 Task: Find flights from New Delhi to Shimla for 4 passengers in economy class, departing June 26 and returning July 5.
Action: Mouse pressed left at (386, 258)
Screenshot: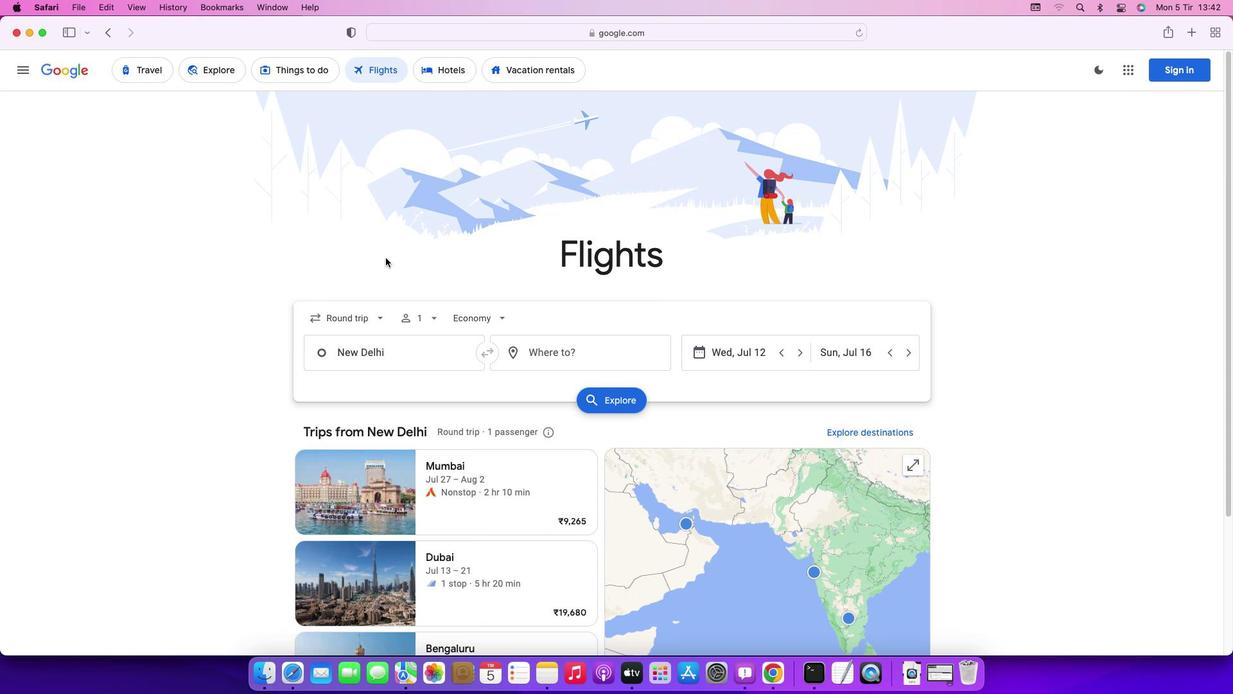 
Action: Mouse moved to (368, 314)
Screenshot: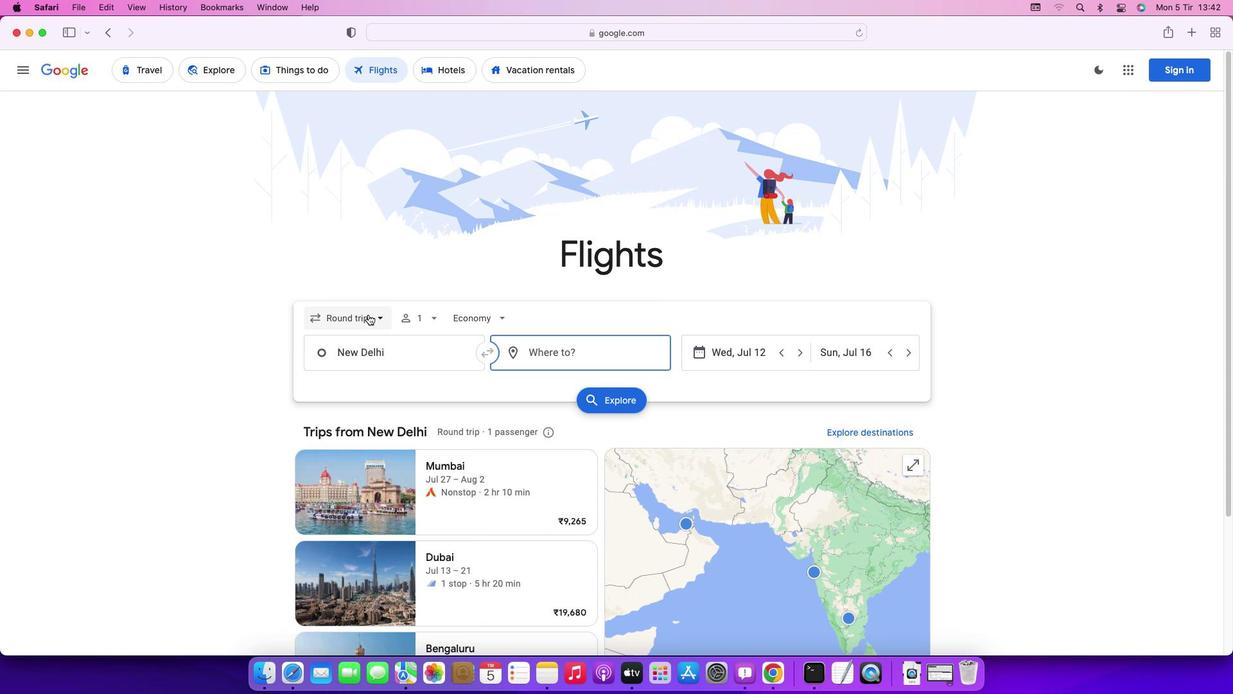
Action: Mouse pressed left at (368, 314)
Screenshot: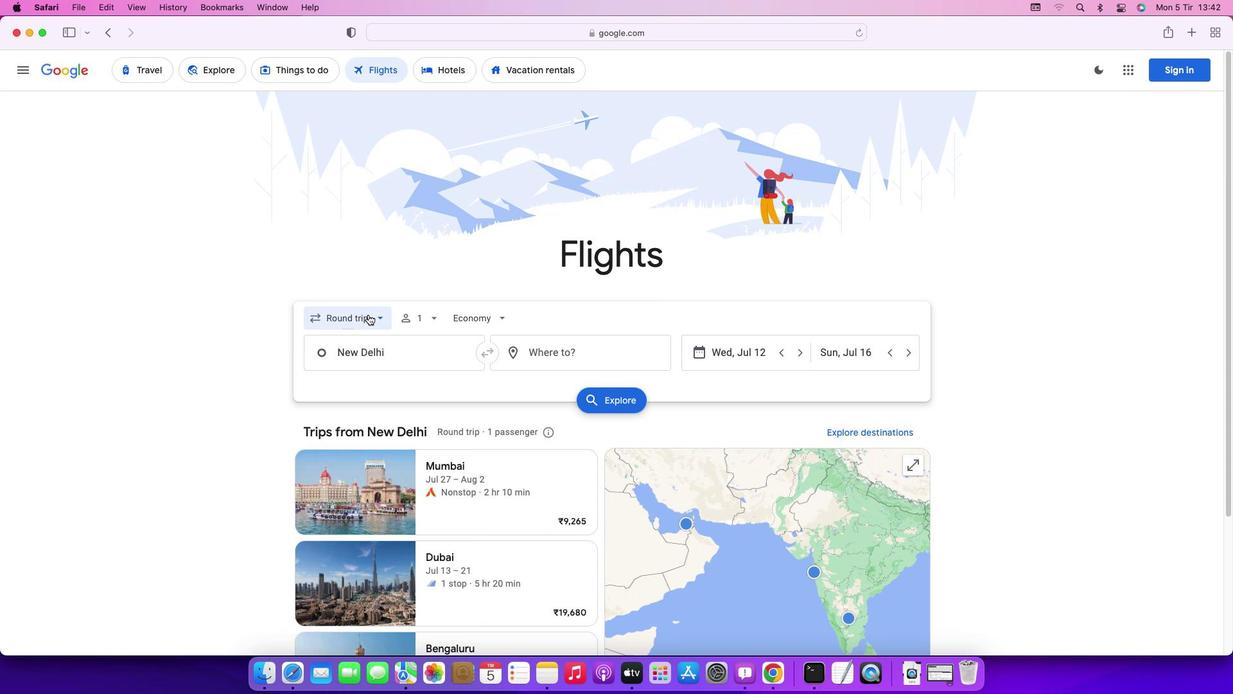 
Action: Mouse moved to (361, 356)
Screenshot: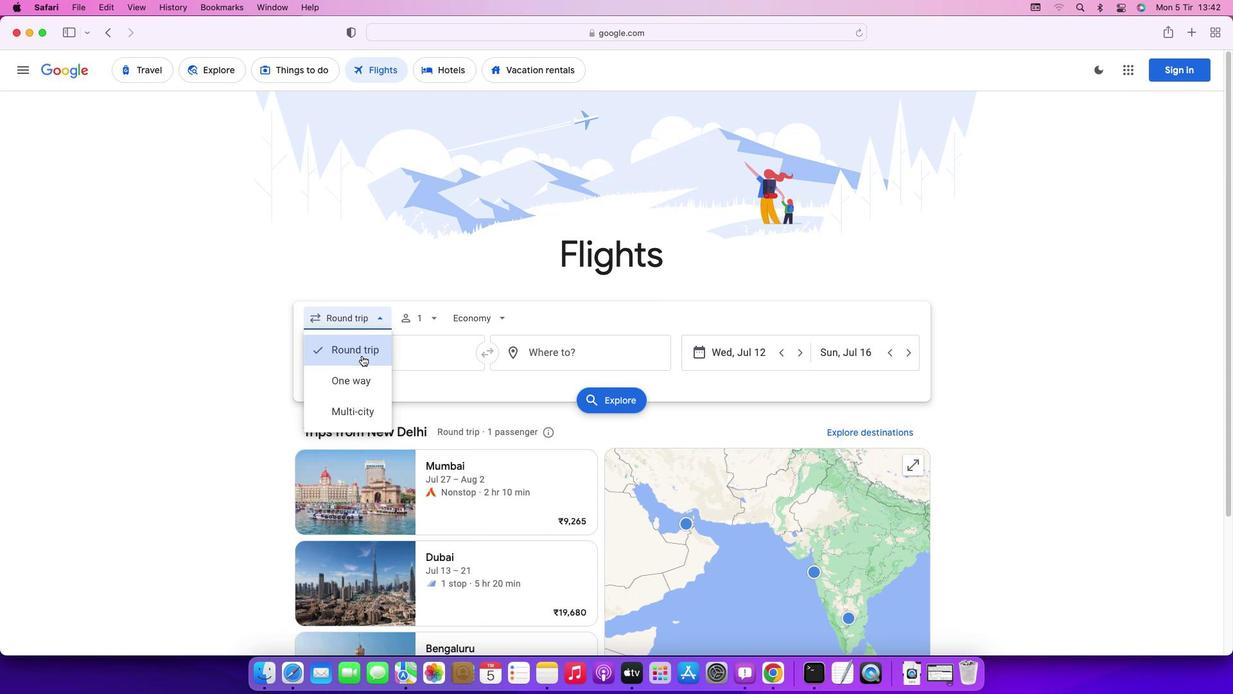 
Action: Mouse pressed left at (361, 356)
Screenshot: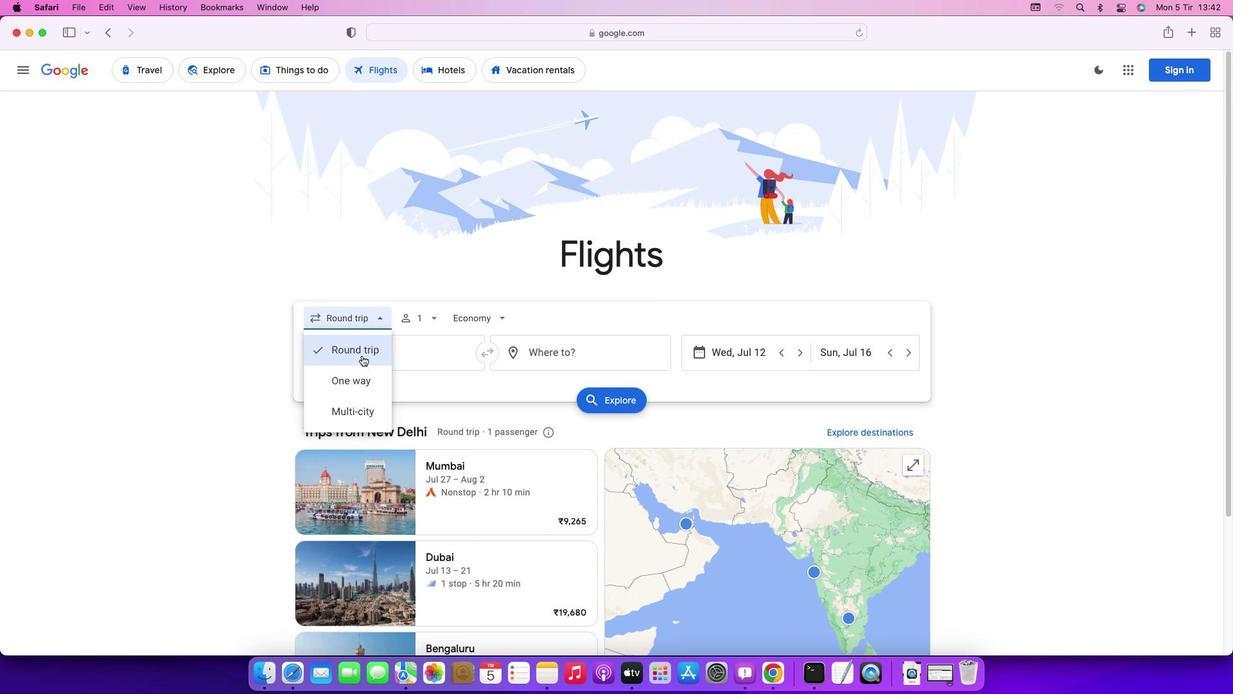 
Action: Mouse moved to (426, 323)
Screenshot: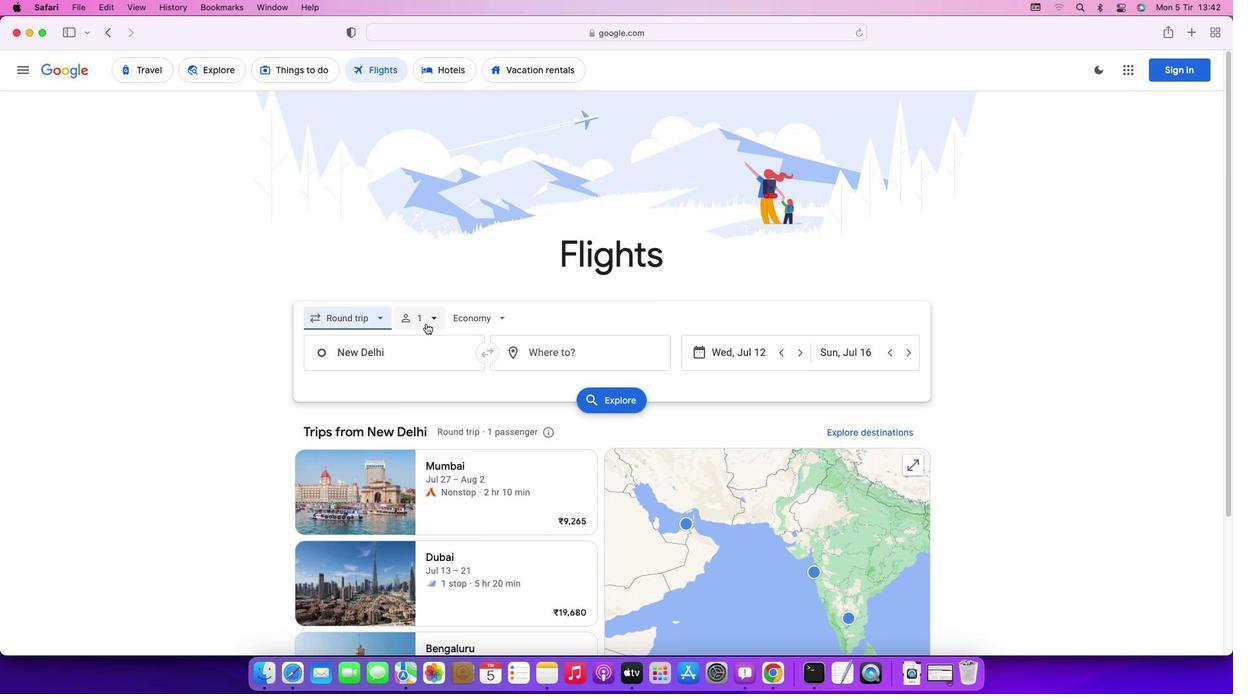 
Action: Mouse pressed left at (426, 323)
Screenshot: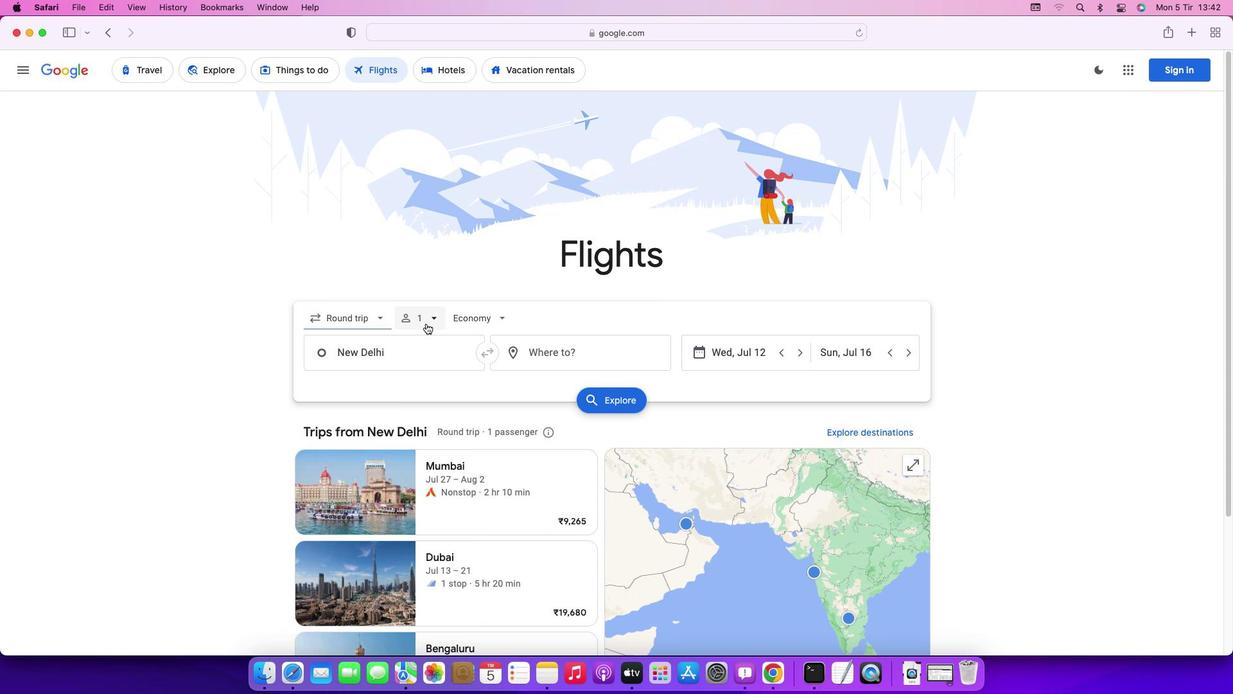 
Action: Mouse moved to (530, 352)
Screenshot: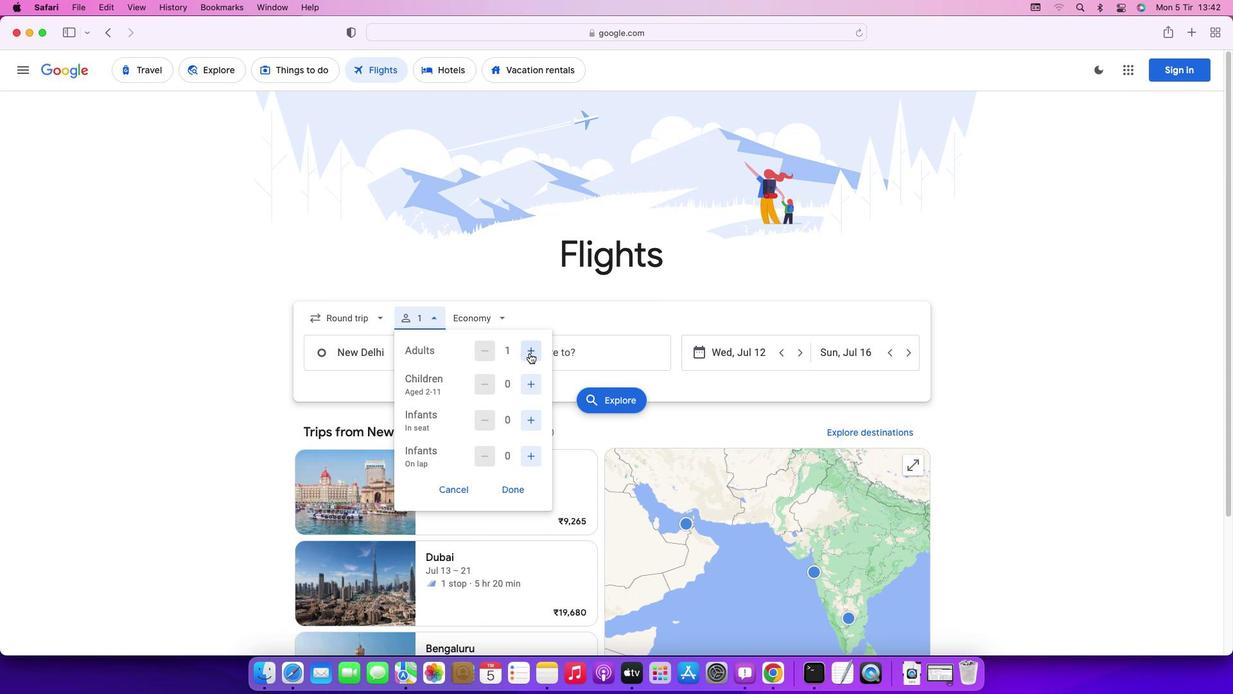 
Action: Mouse pressed left at (530, 352)
Screenshot: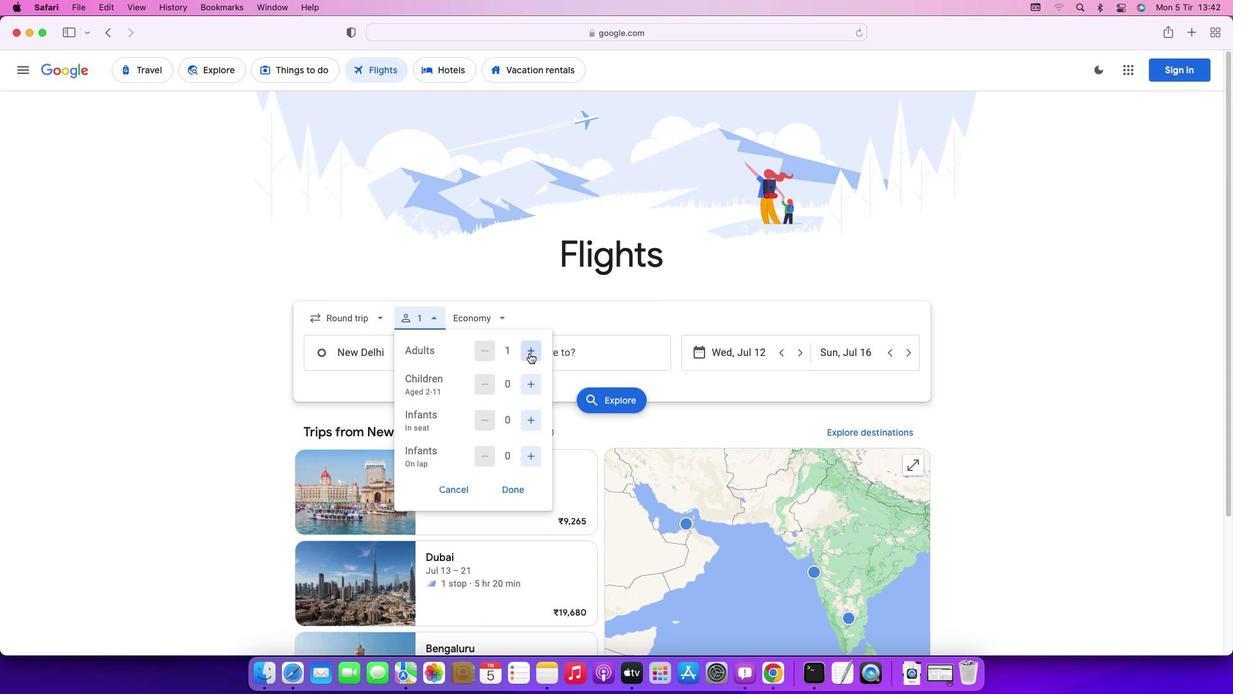 
Action: Mouse moved to (529, 381)
Screenshot: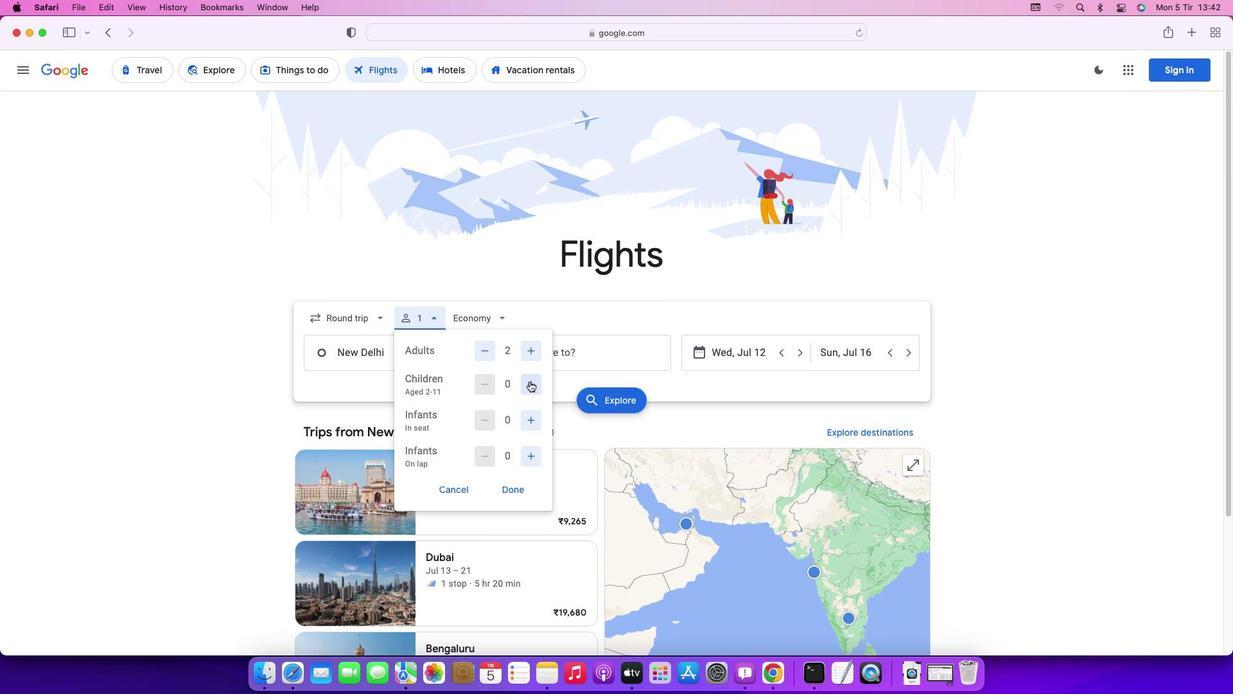 
Action: Mouse pressed left at (529, 381)
Screenshot: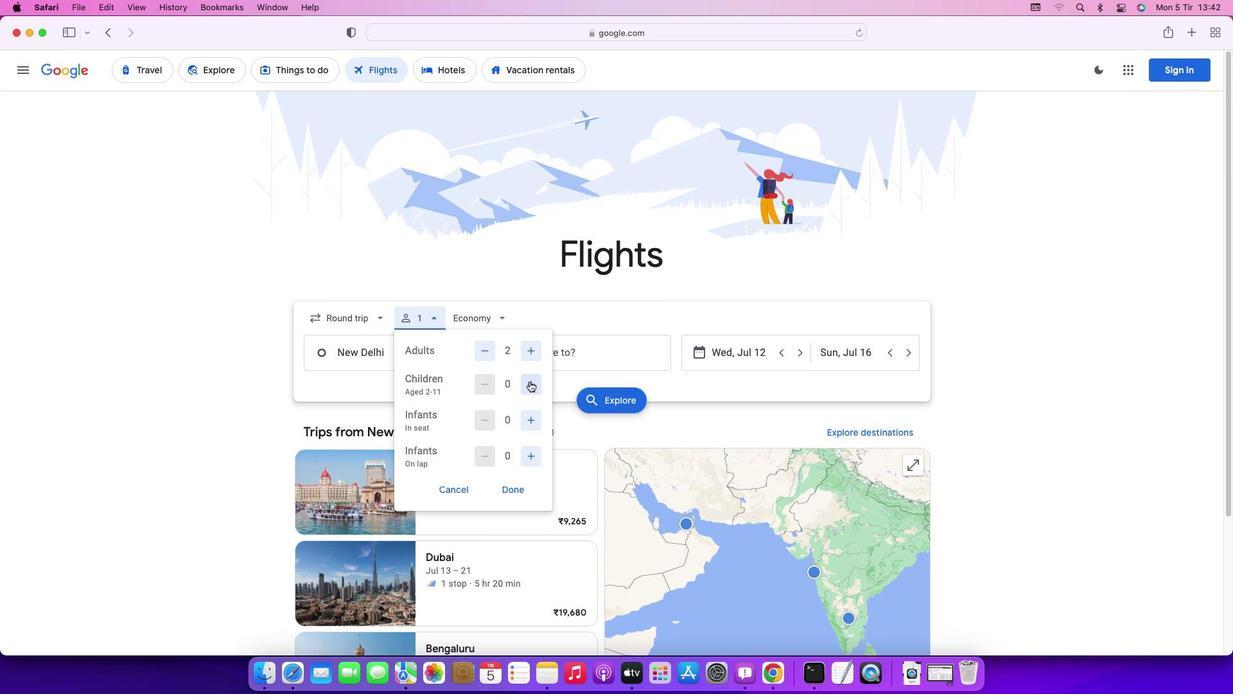 
Action: Mouse pressed left at (529, 381)
Screenshot: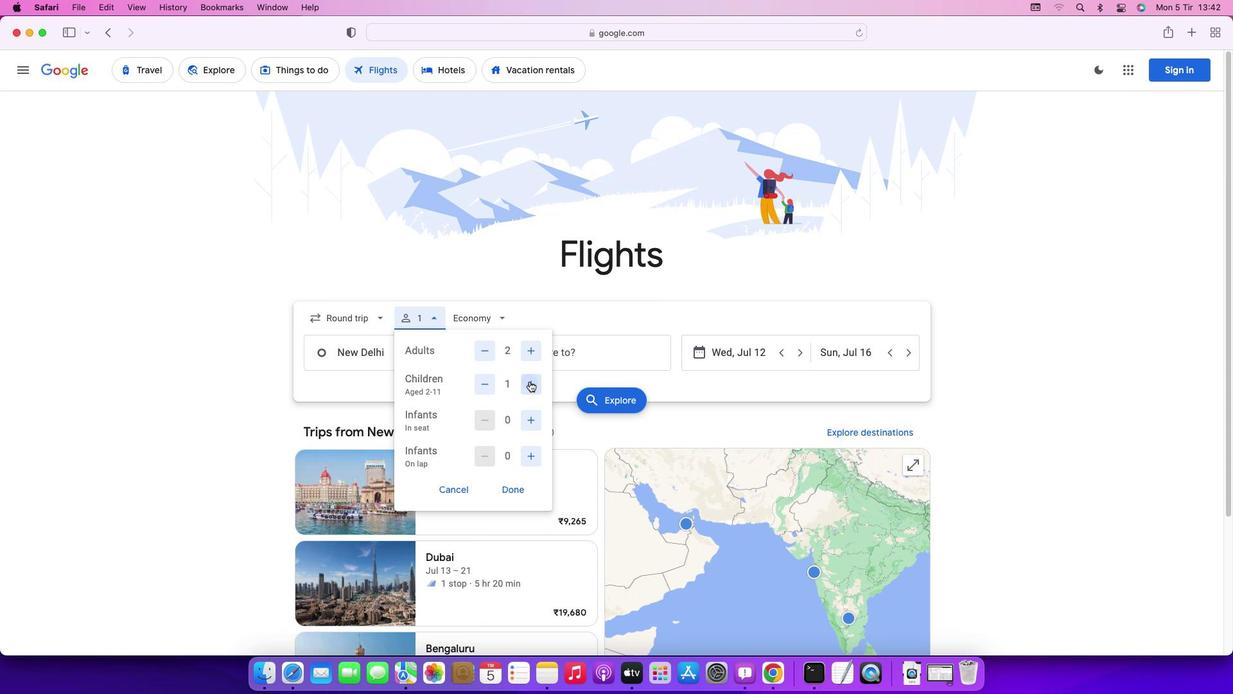 
Action: Mouse moved to (508, 482)
Screenshot: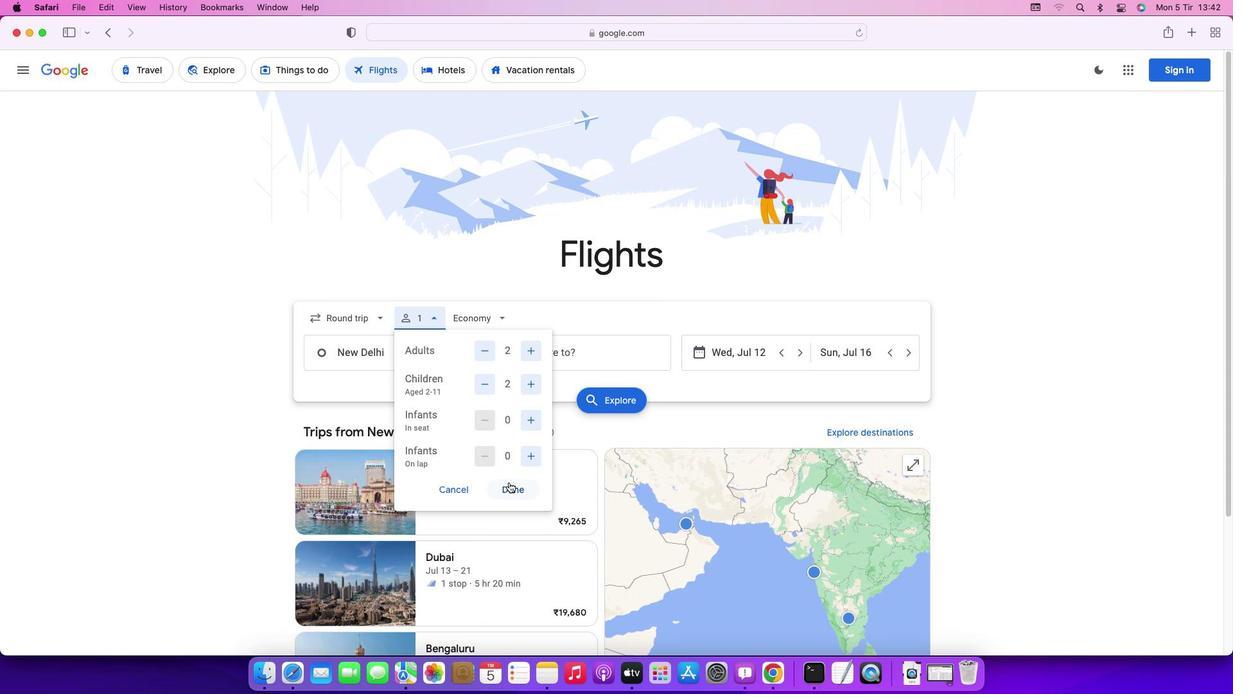 
Action: Mouse pressed left at (508, 482)
Screenshot: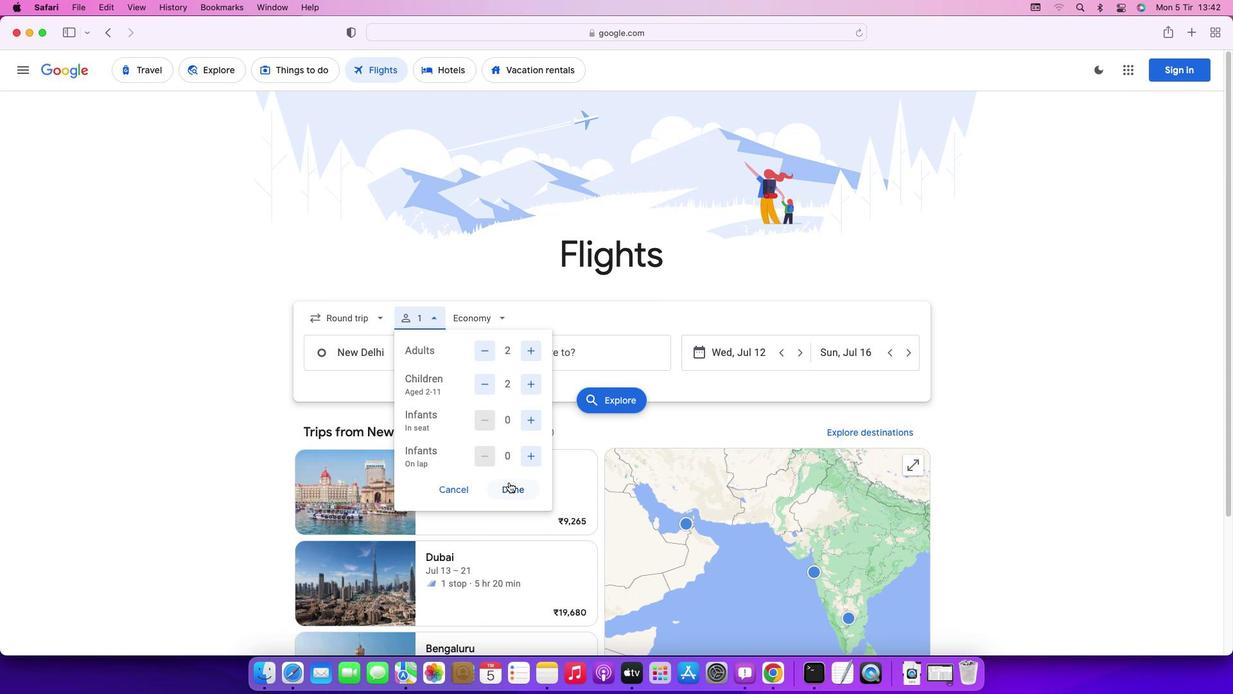 
Action: Mouse moved to (473, 316)
Screenshot: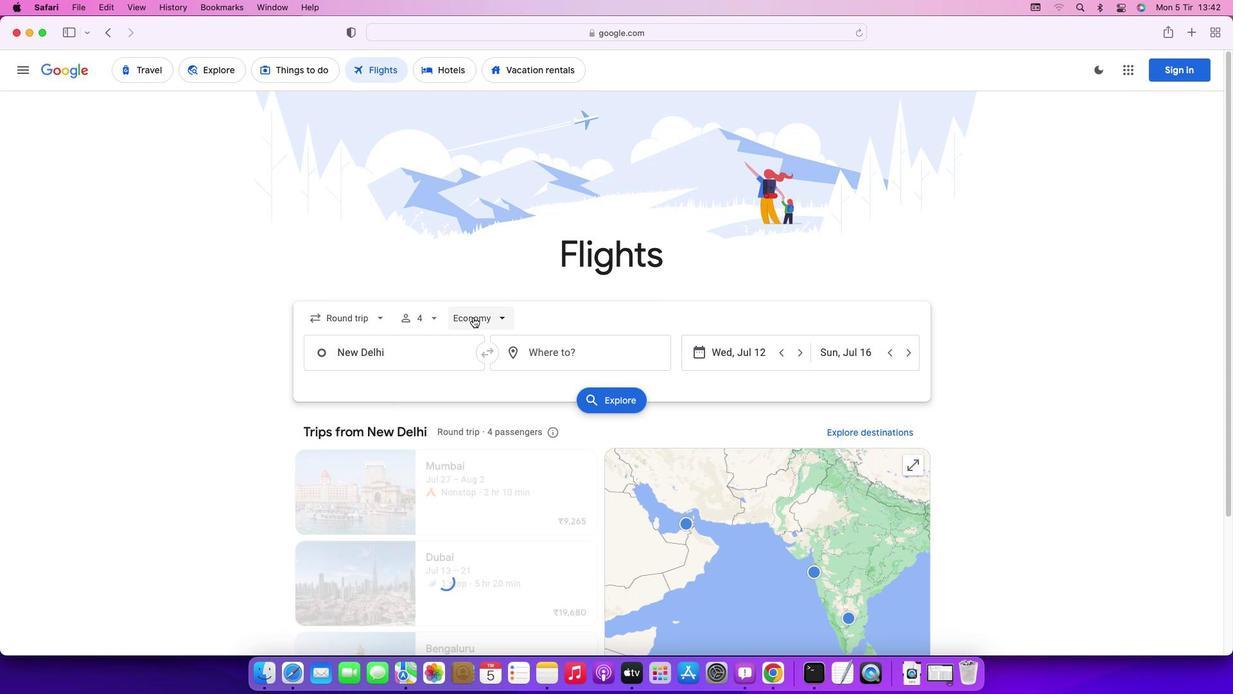 
Action: Mouse pressed left at (473, 316)
Screenshot: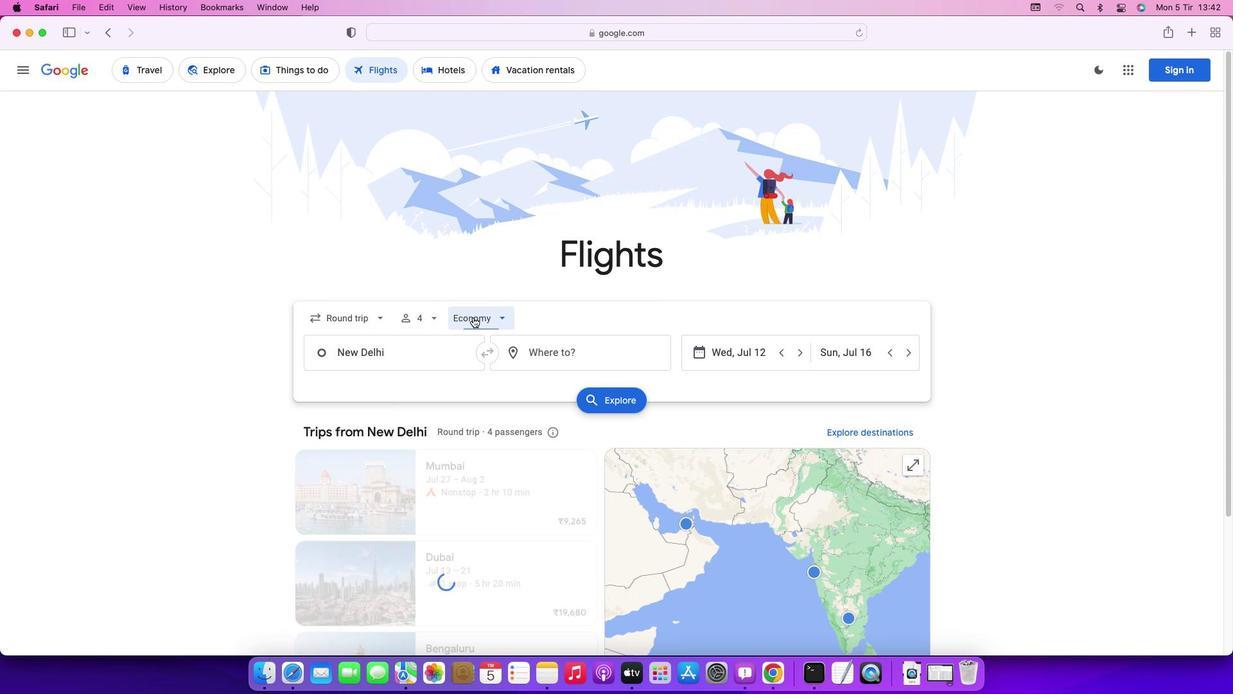 
Action: Mouse moved to (495, 348)
Screenshot: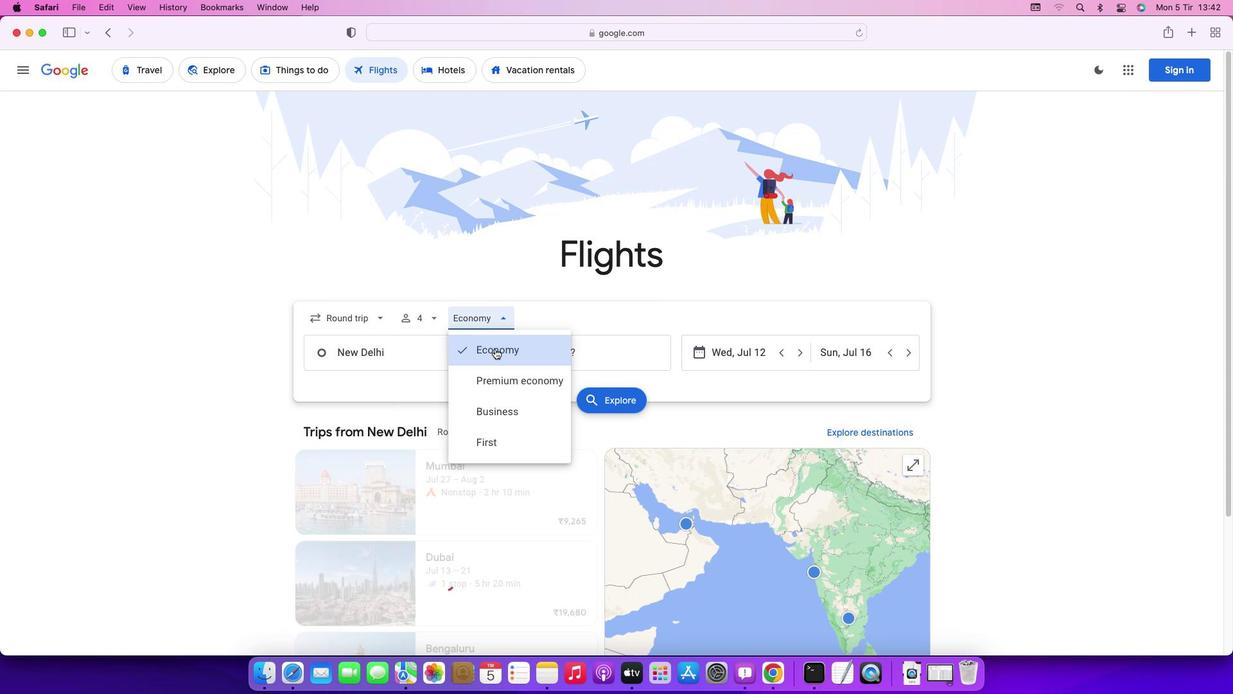 
Action: Mouse pressed left at (495, 348)
Screenshot: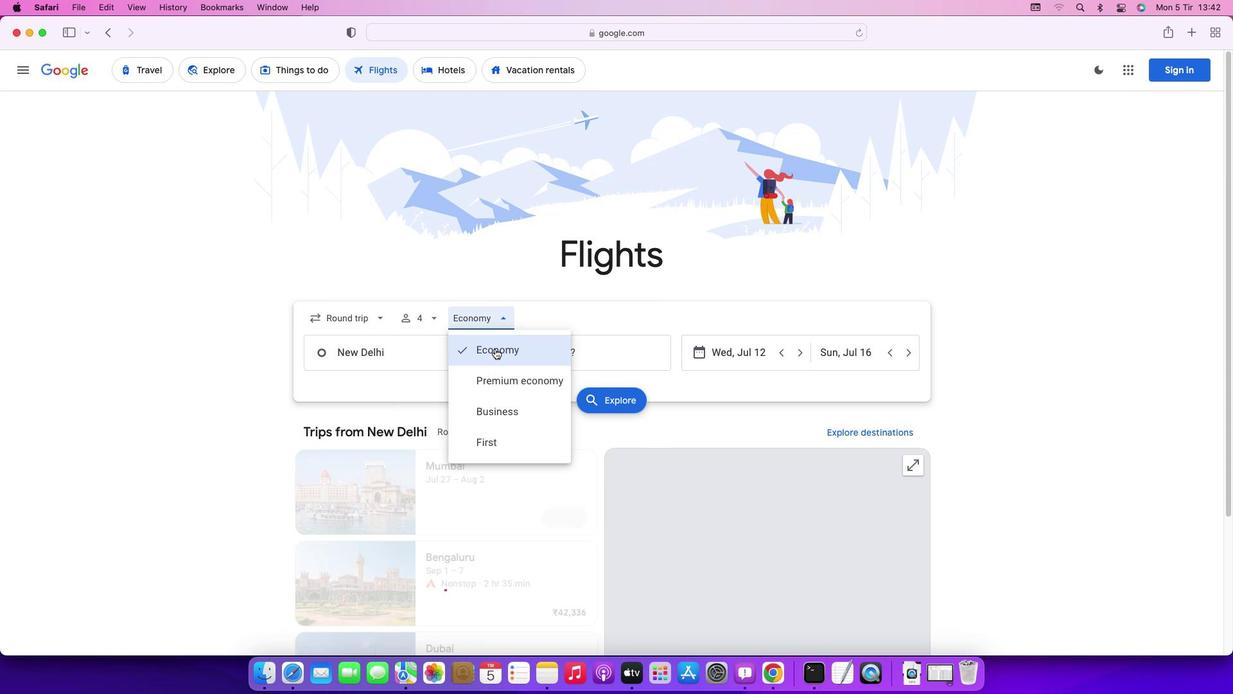 
Action: Mouse moved to (421, 356)
Screenshot: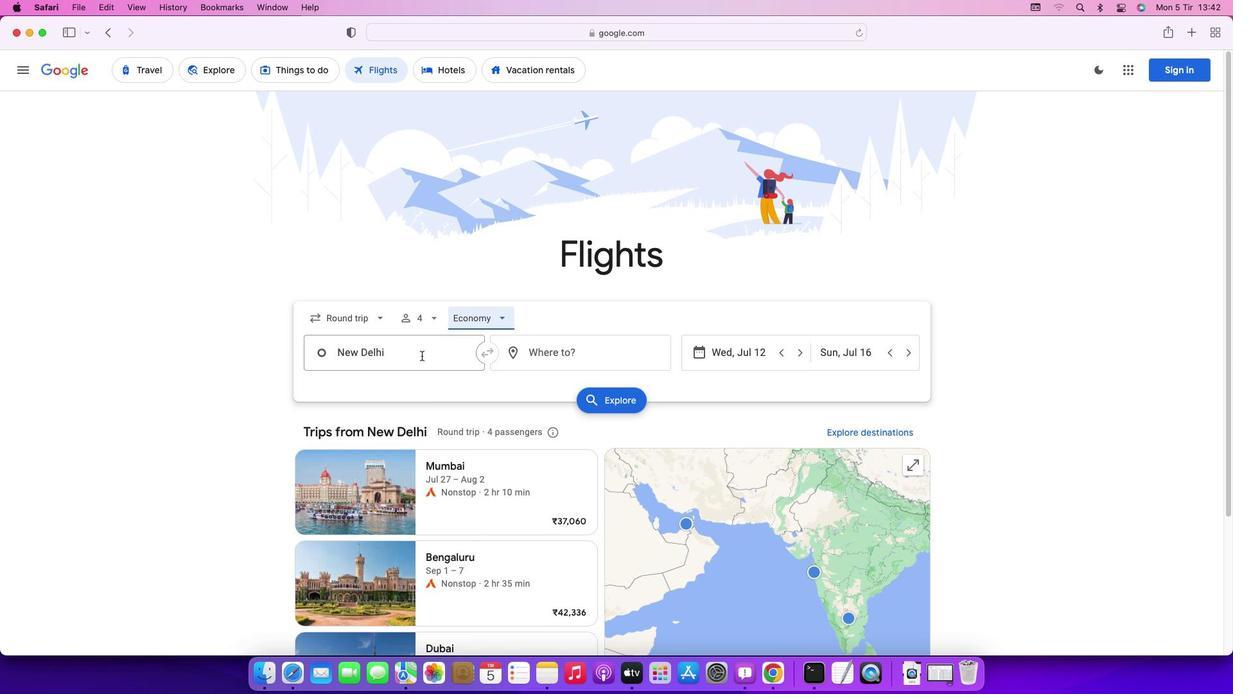 
Action: Mouse pressed left at (421, 356)
Screenshot: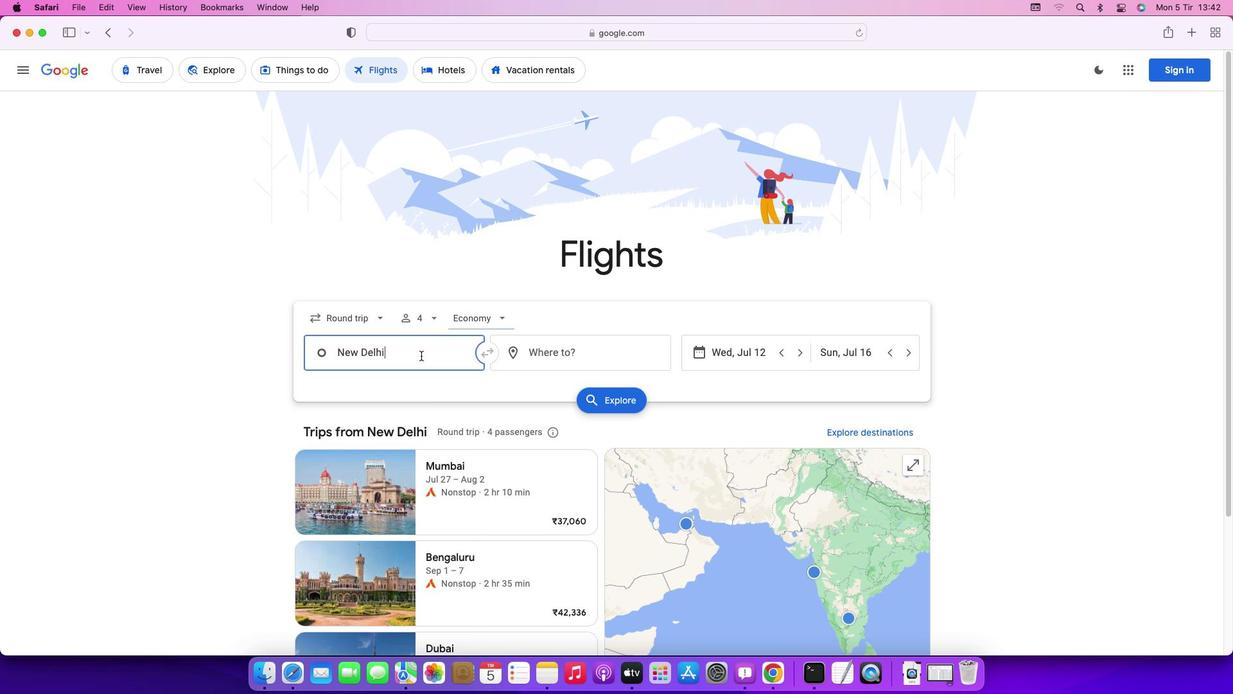 
Action: Mouse moved to (419, 357)
Screenshot: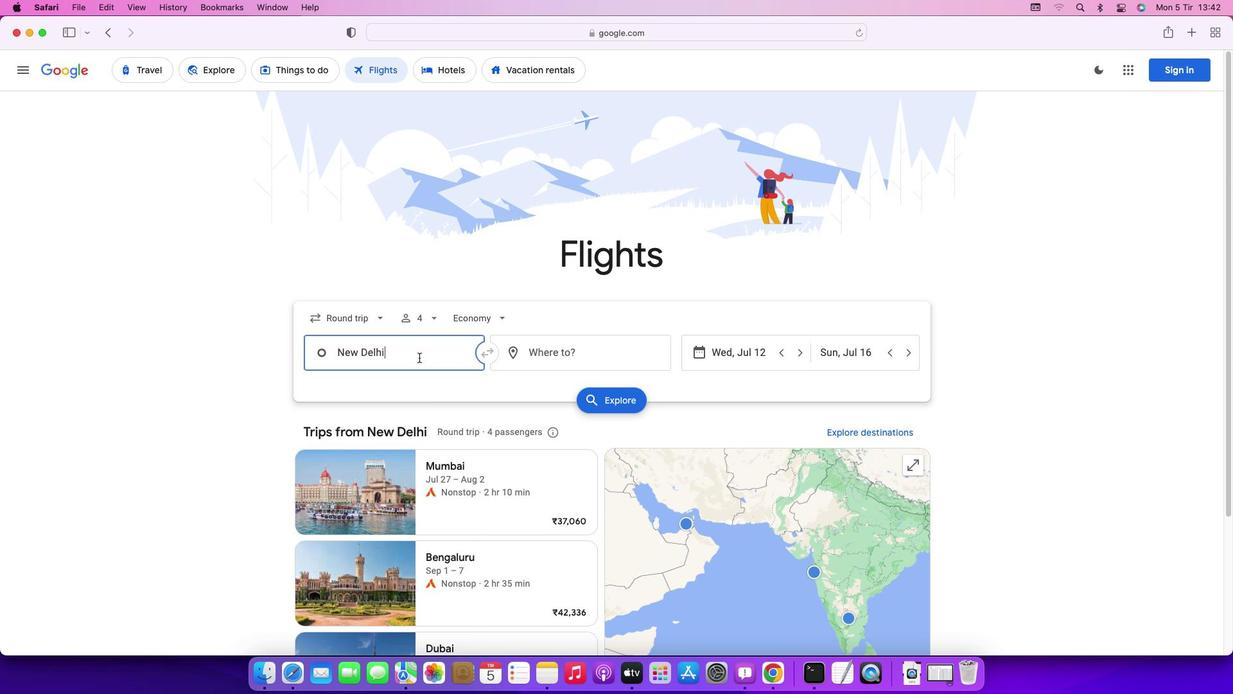 
Action: Key pressed Key.backspaceKey.caps_lock'D'Key.caps_lock'e''l''h''i'Key.enter
Screenshot: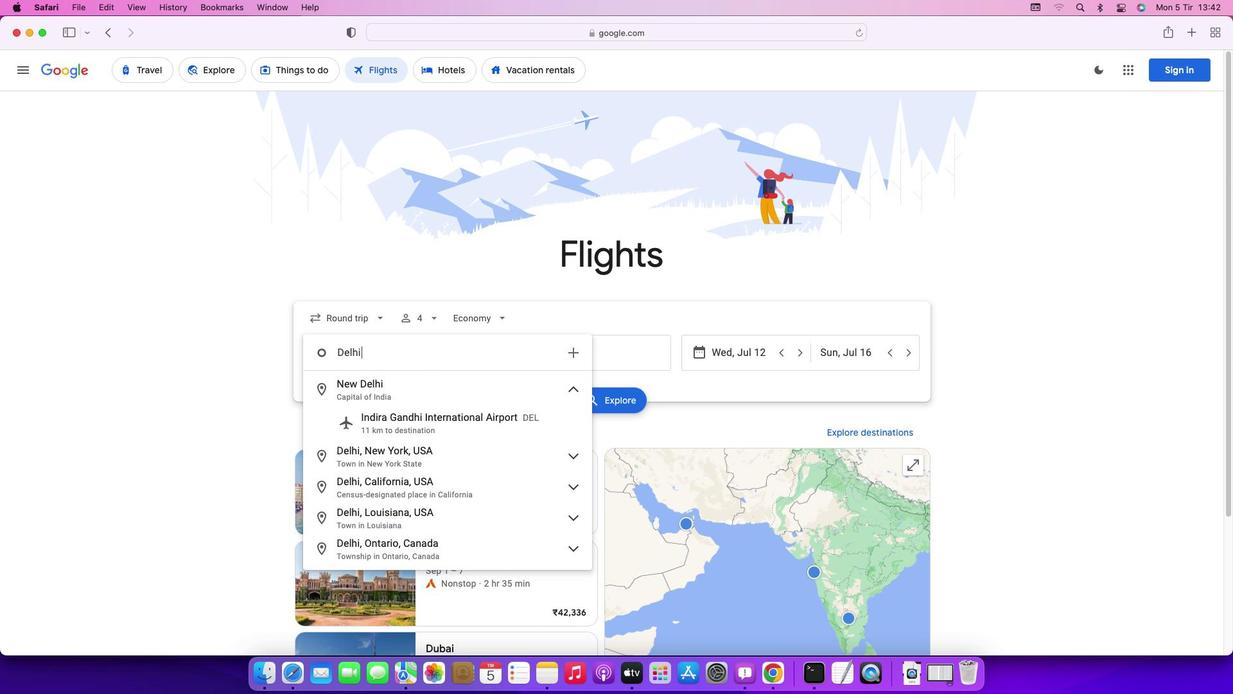 
Action: Mouse moved to (546, 357)
Screenshot: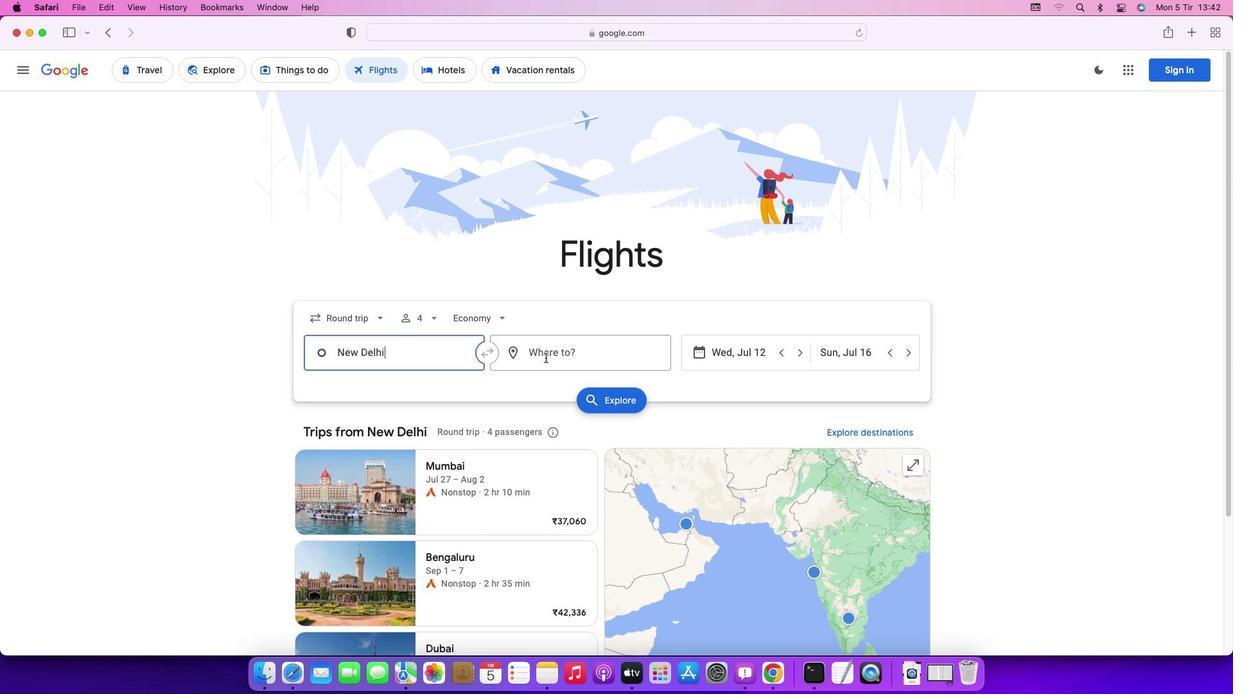 
Action: Mouse pressed left at (546, 357)
Screenshot: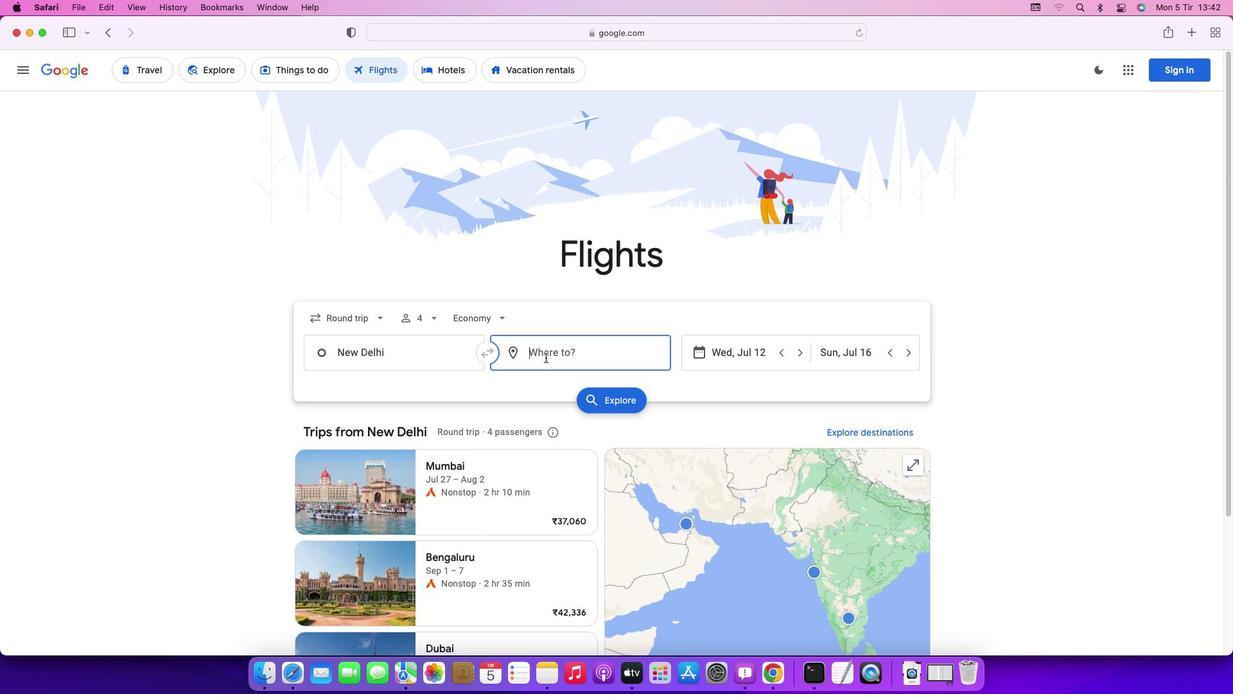 
Action: Mouse moved to (546, 357)
Screenshot: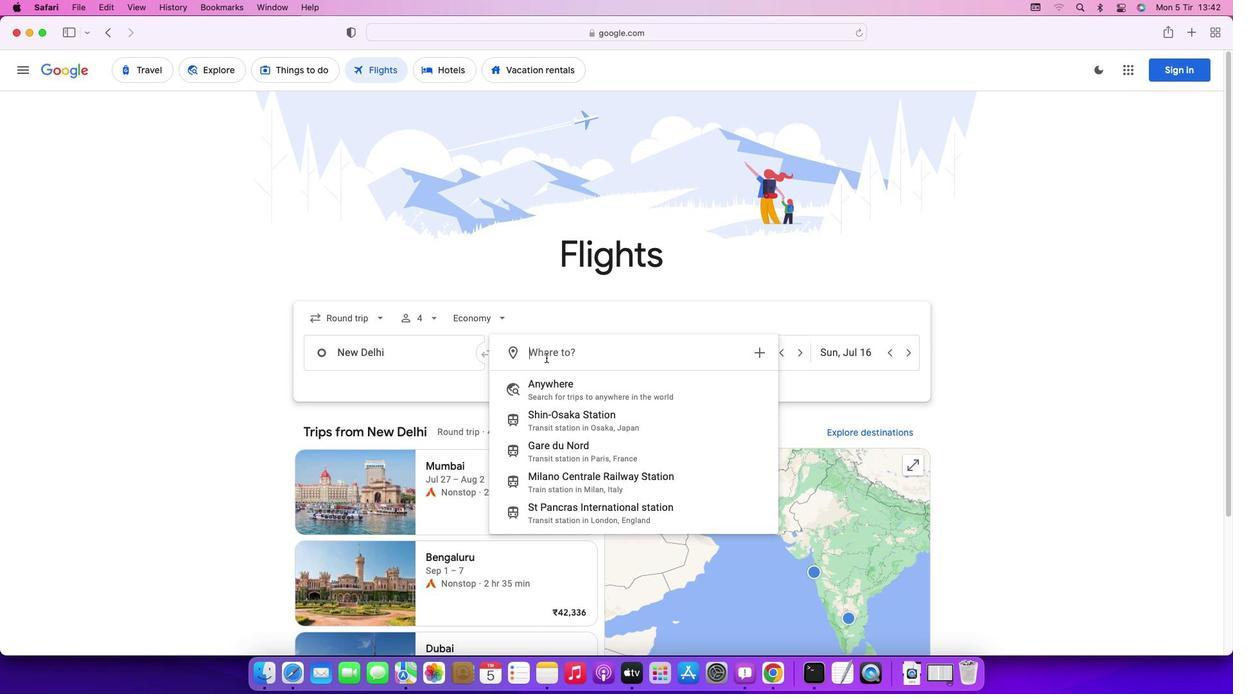 
Action: Key pressed Key.caps_lock'S'Key.caps_lock'h''i''m''l''a'Key.enter
Screenshot: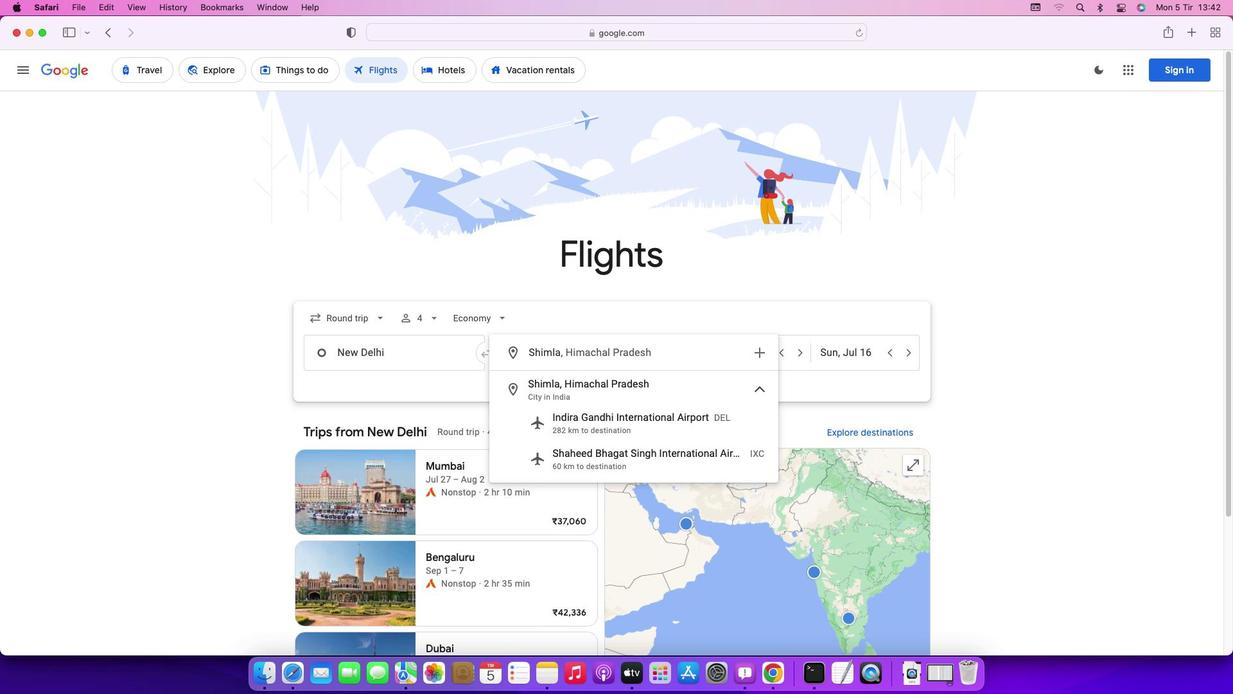 
Action: Mouse moved to (745, 357)
Screenshot: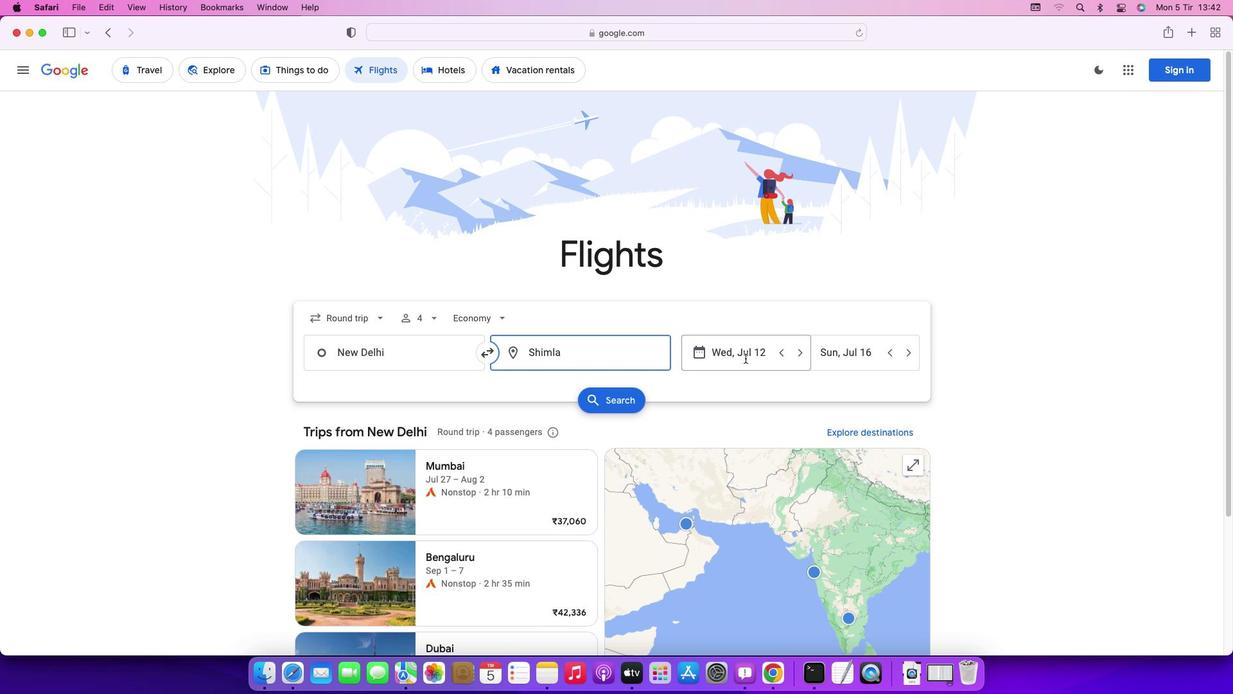 
Action: Mouse pressed left at (745, 357)
Screenshot: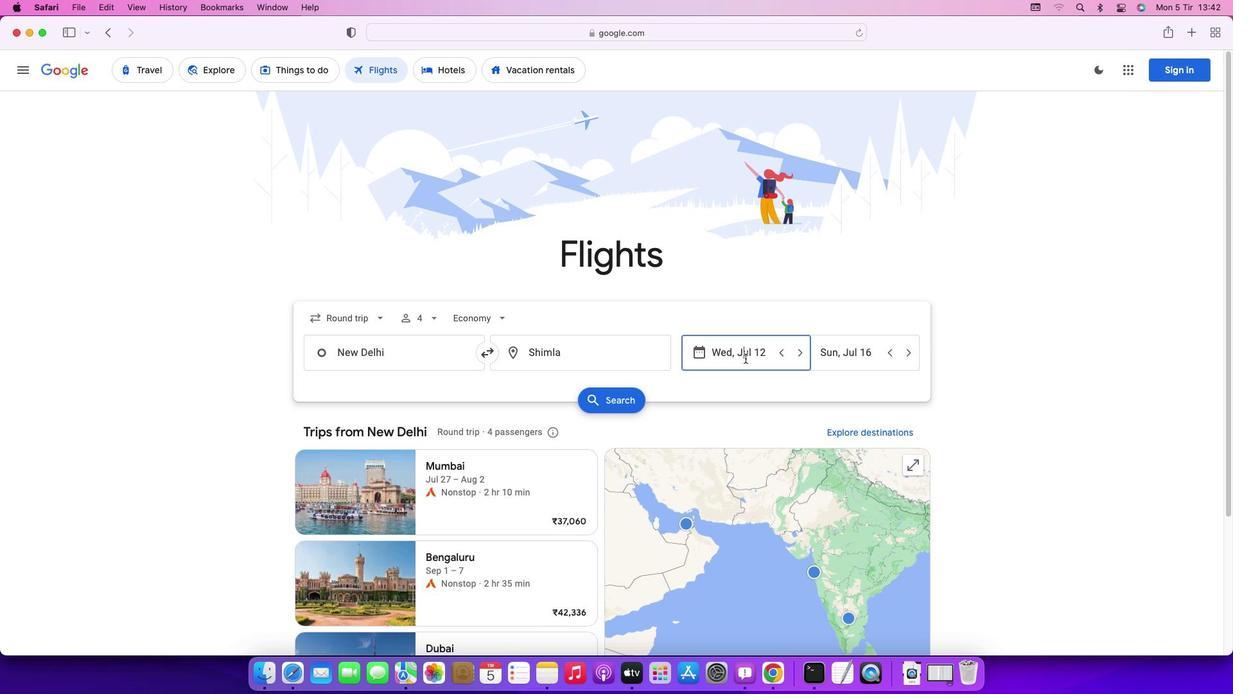 
Action: Mouse moved to (492, 555)
Screenshot: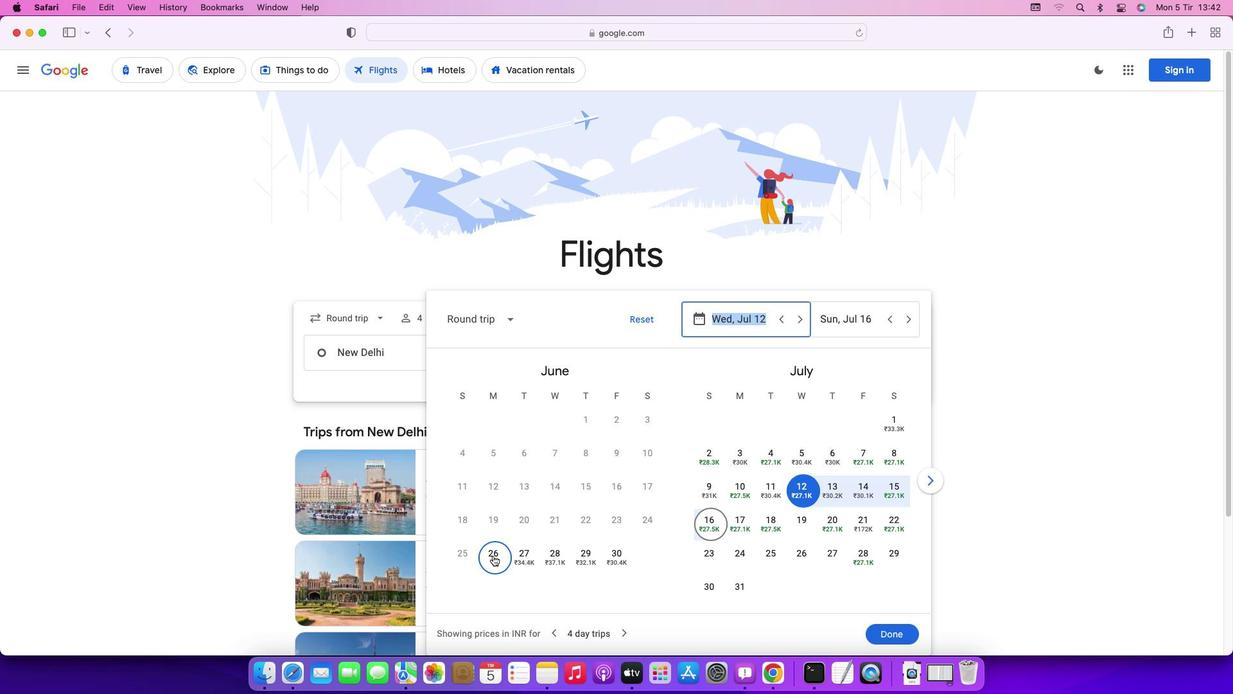 
Action: Mouse pressed left at (492, 555)
Screenshot: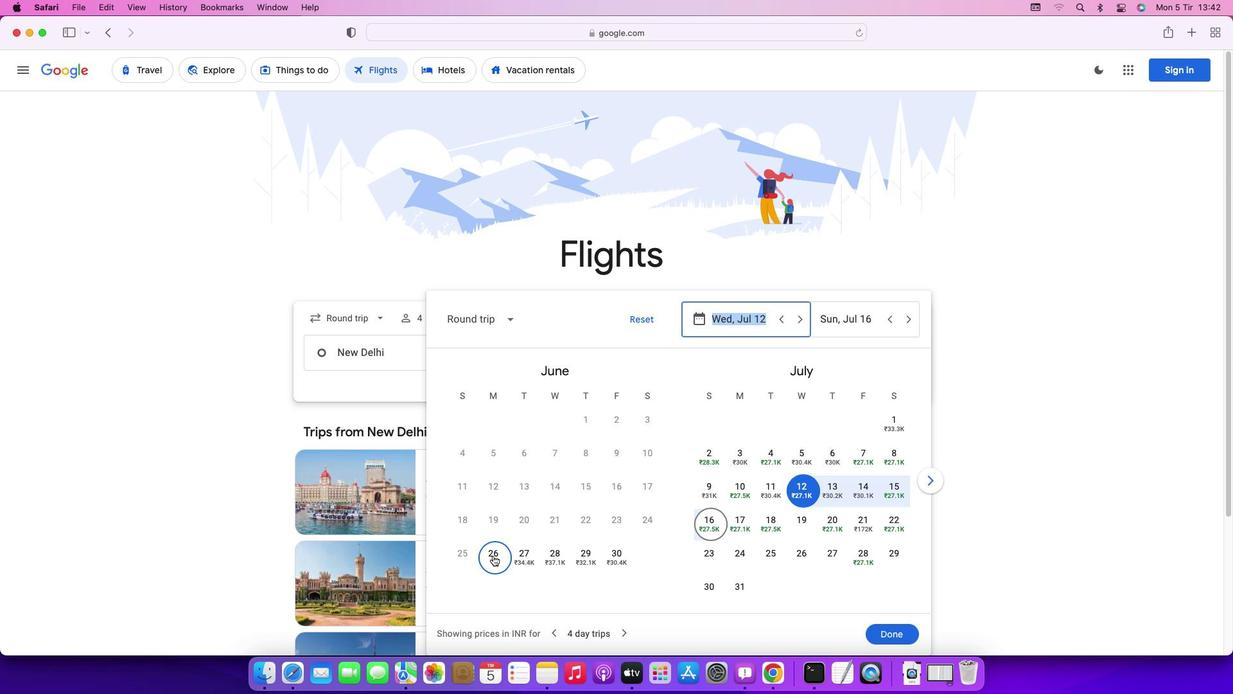 
Action: Mouse moved to (802, 453)
Screenshot: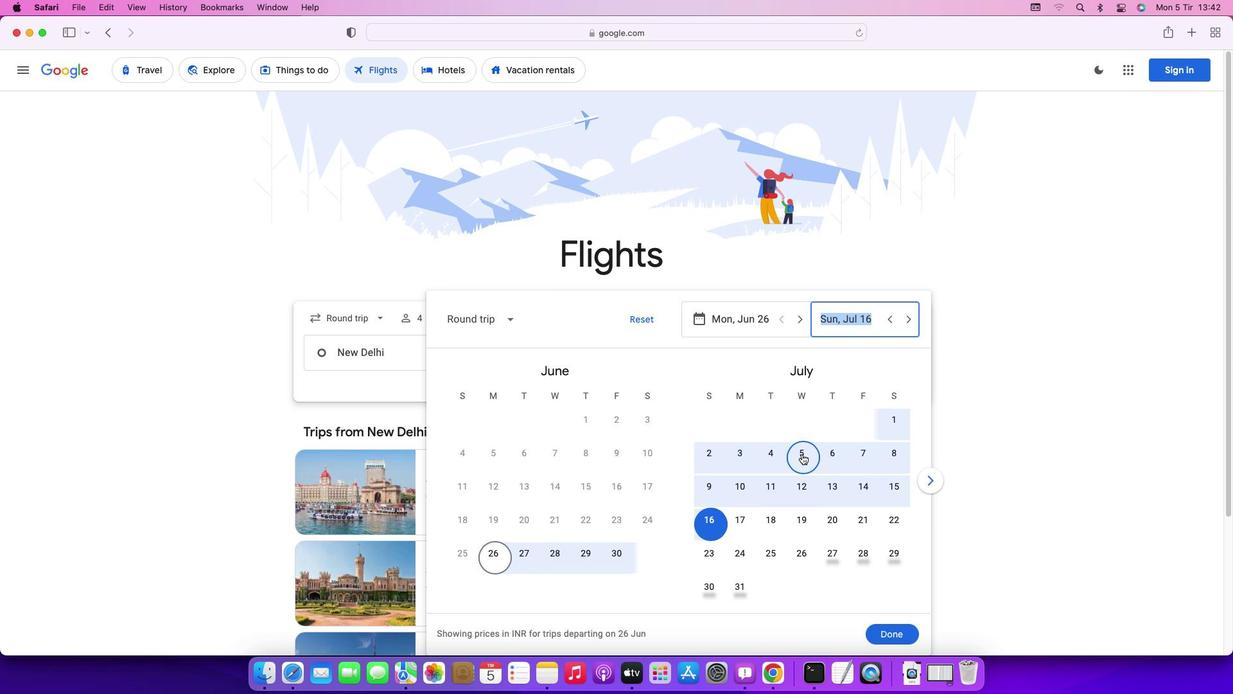 
Action: Mouse pressed left at (802, 453)
Screenshot: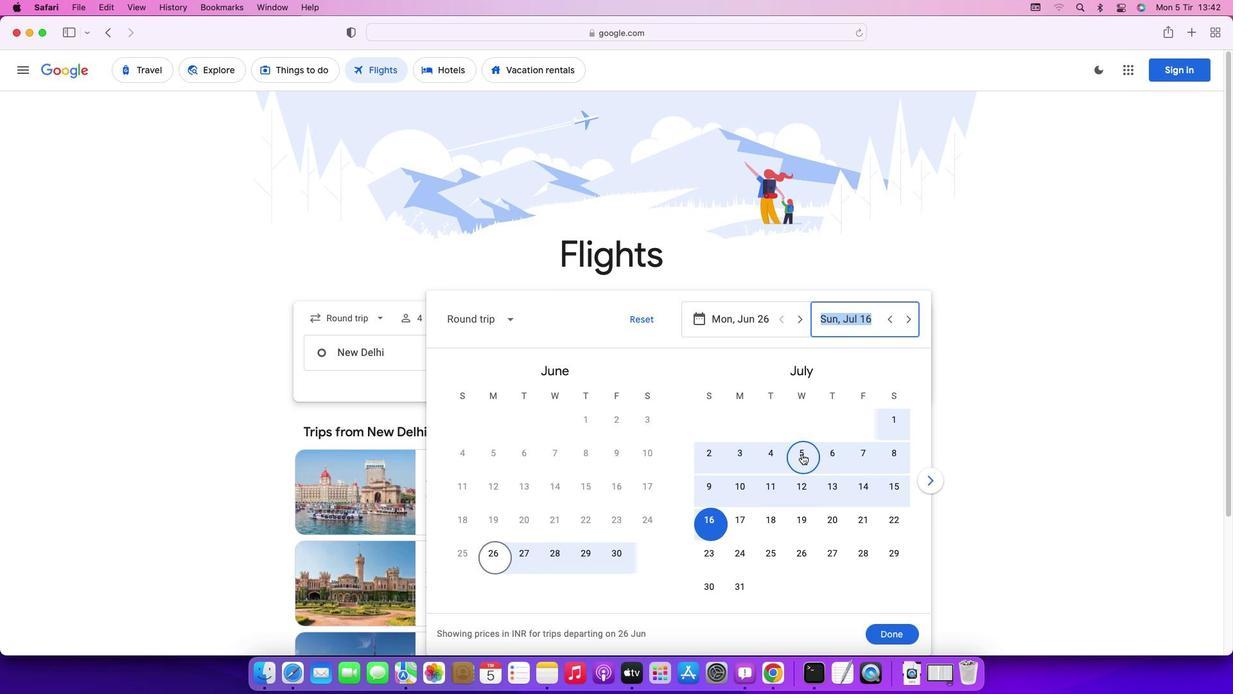 
Action: Mouse moved to (878, 630)
Screenshot: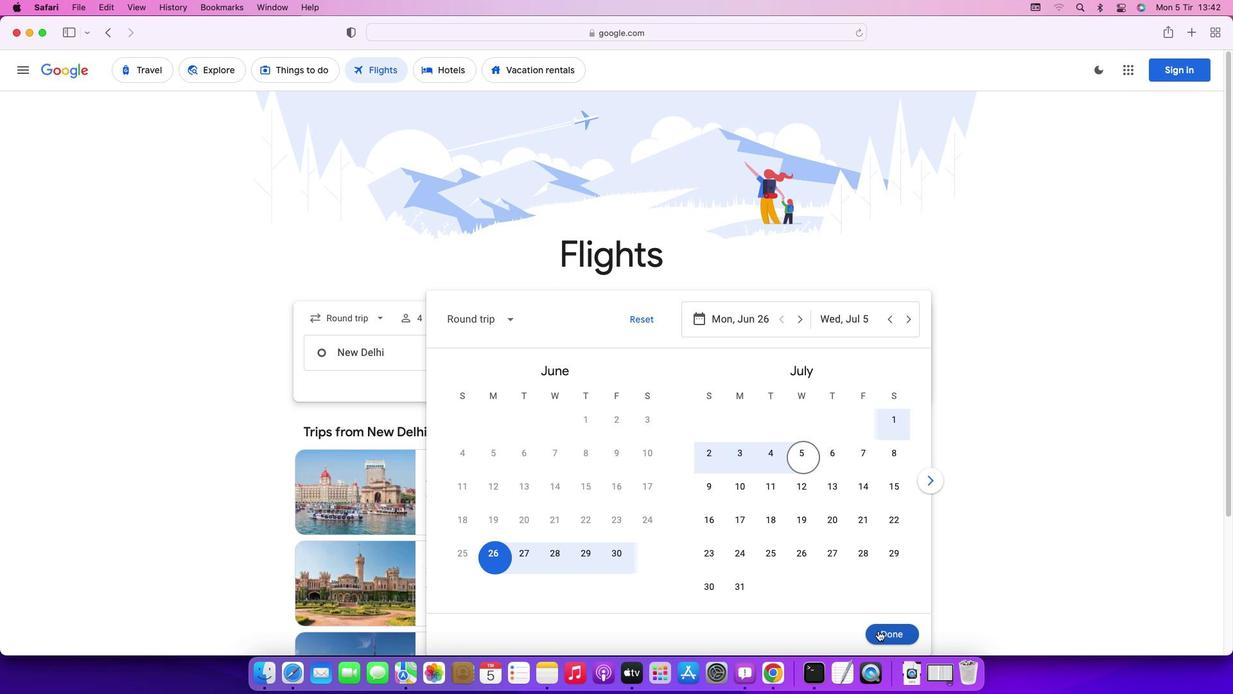 
Action: Mouse pressed left at (878, 630)
Screenshot: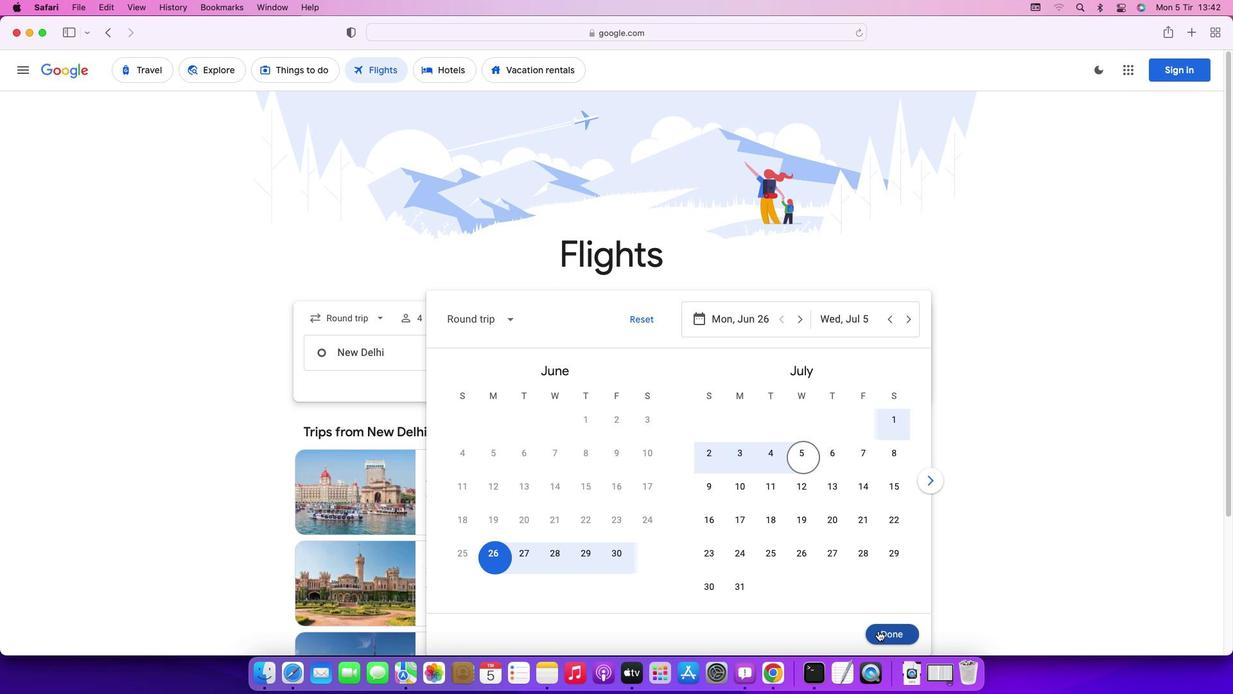 
Action: Mouse moved to (624, 408)
Screenshot: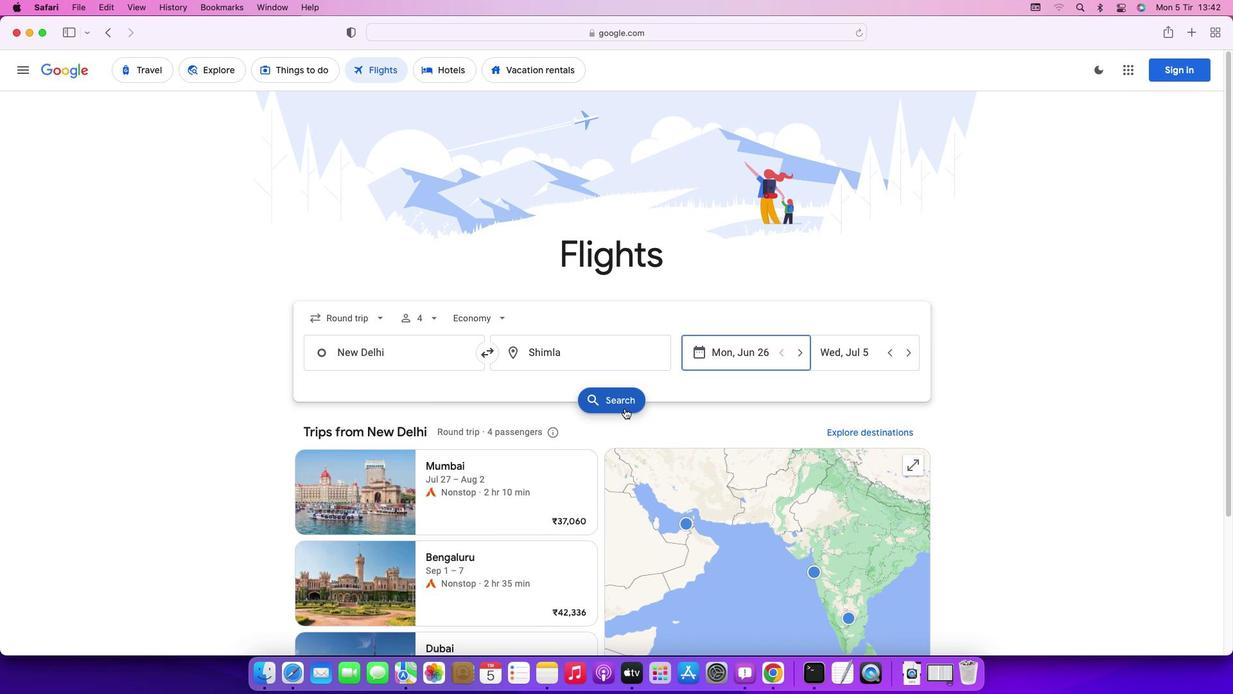 
Action: Mouse pressed left at (624, 408)
Screenshot: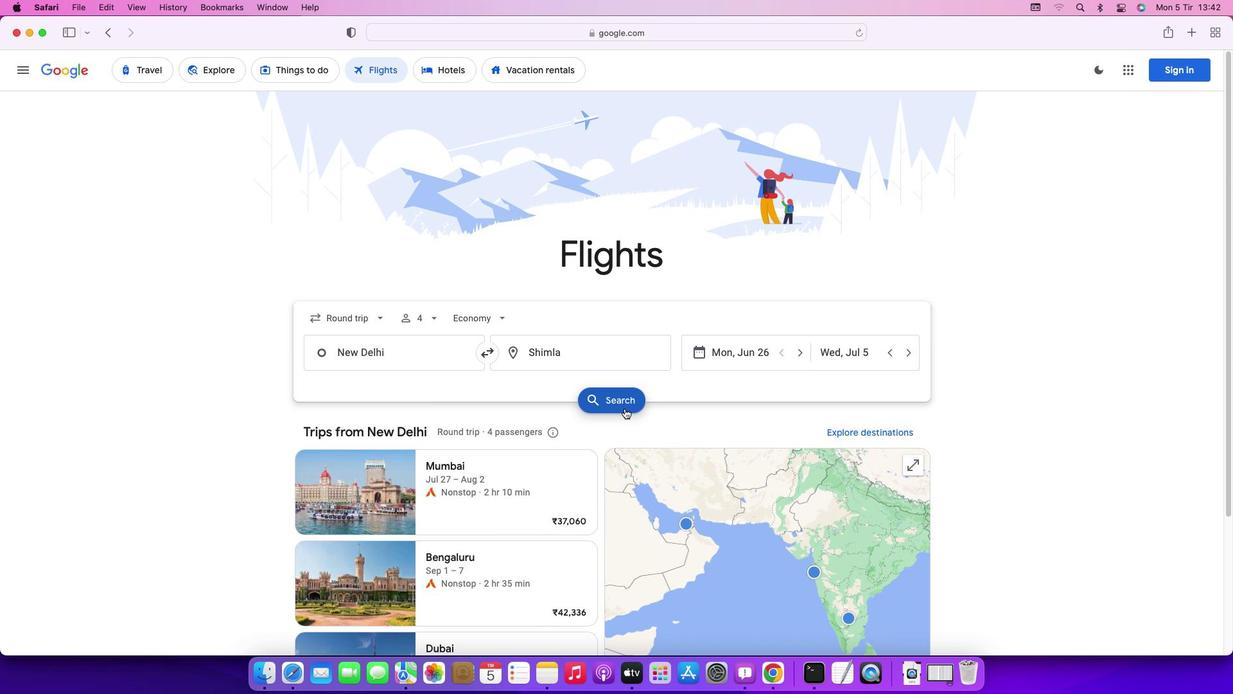 
Action: Mouse moved to (911, 294)
Screenshot: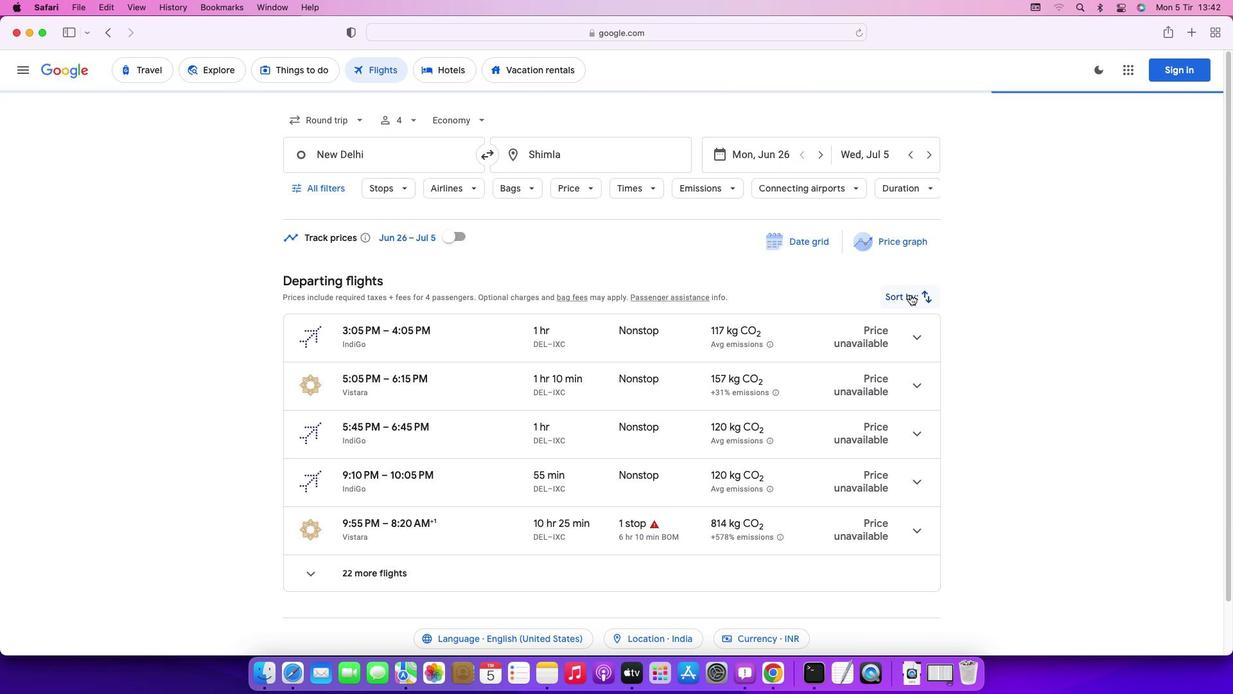 
Action: Mouse pressed left at (911, 294)
Screenshot: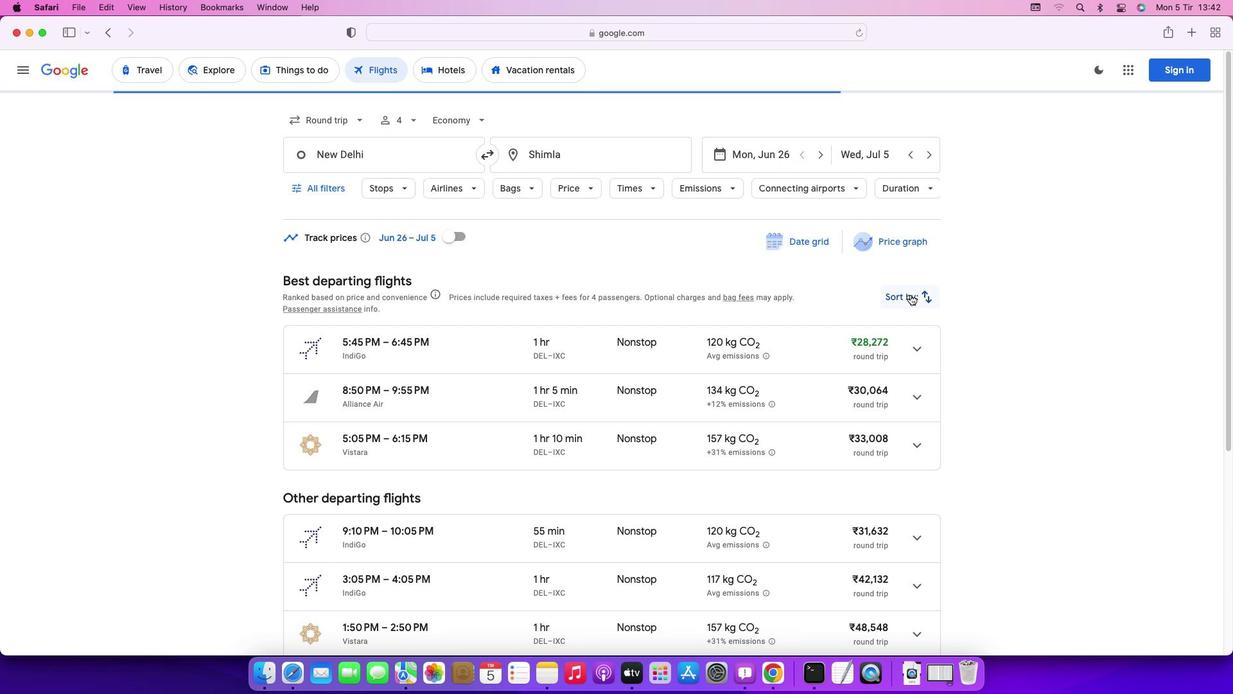
Action: Mouse moved to (898, 362)
Screenshot: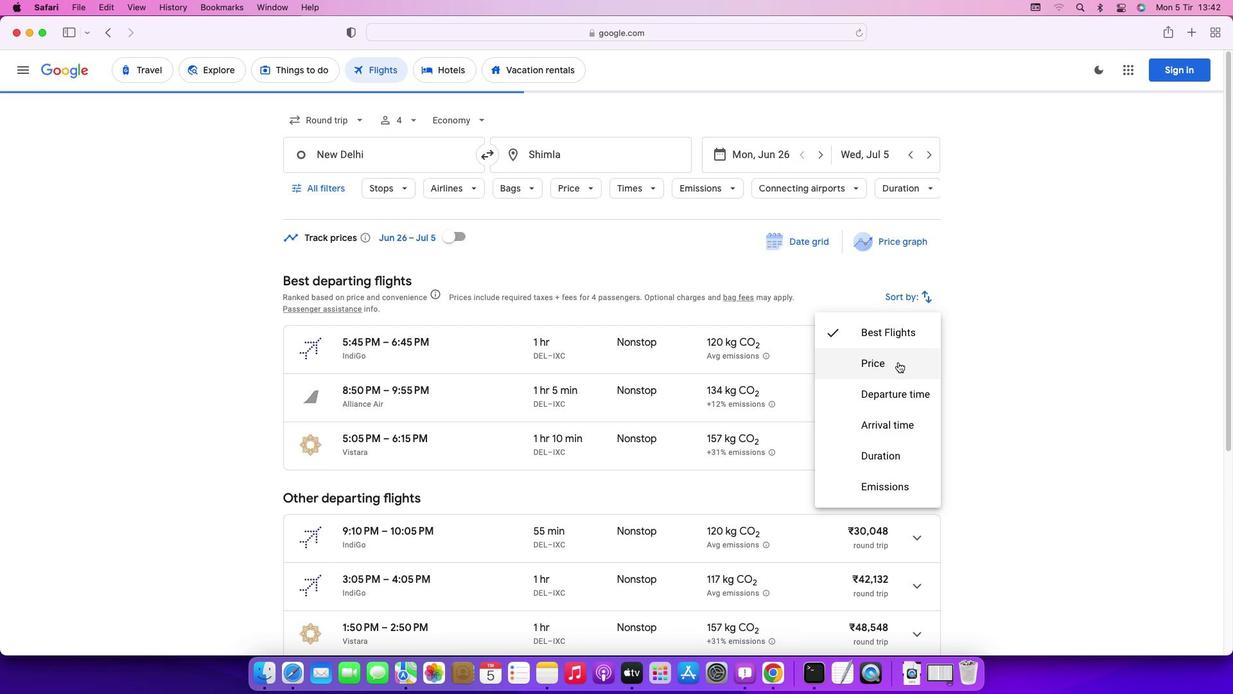 
Action: Mouse pressed left at (898, 362)
Screenshot: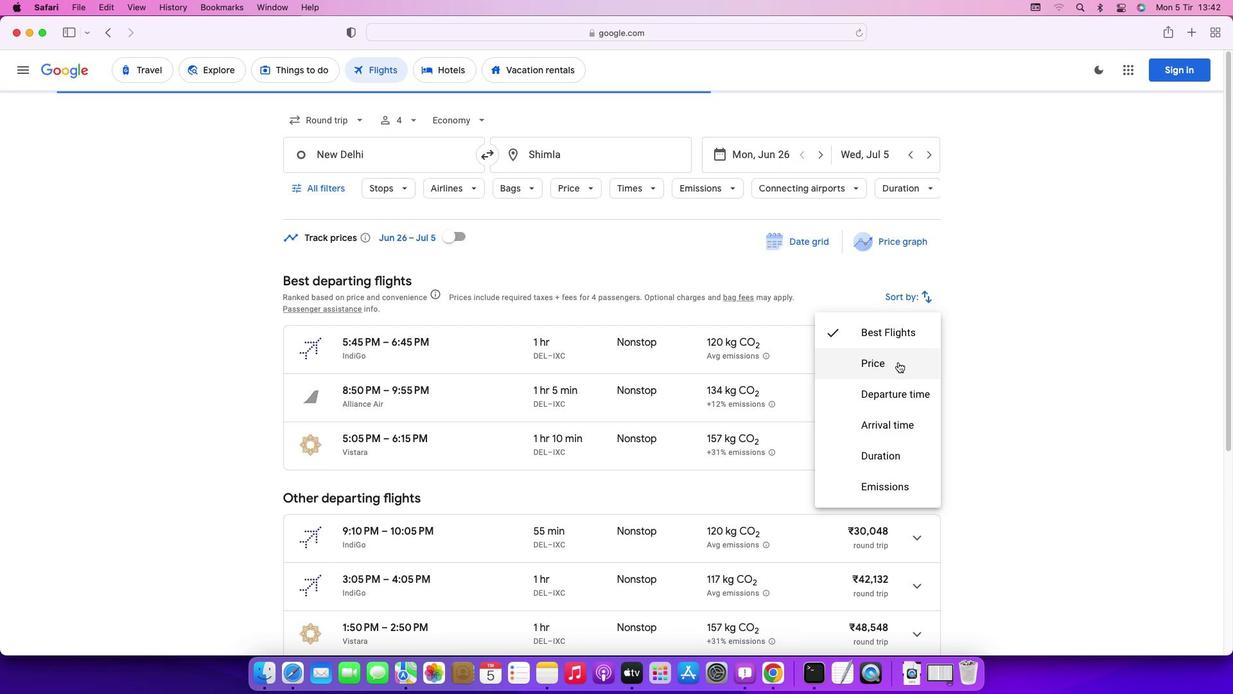 
Action: Mouse moved to (984, 411)
Screenshot: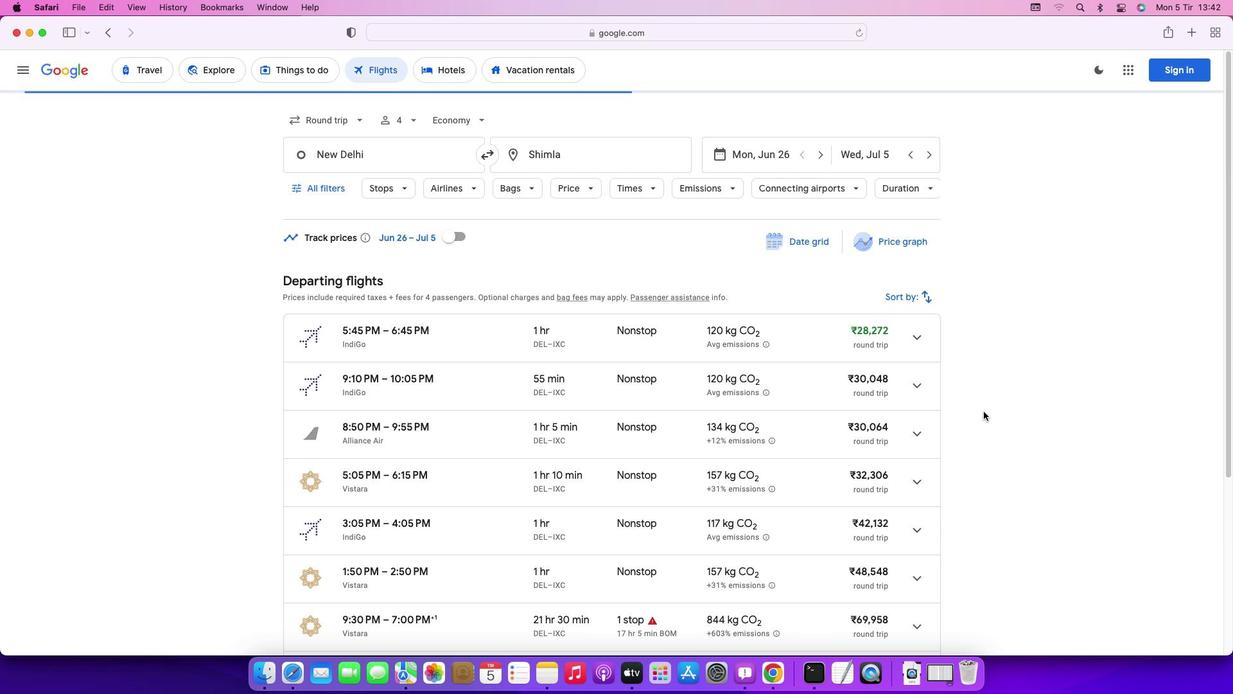 
Action: Mouse scrolled (984, 411) with delta (0, 0)
Screenshot: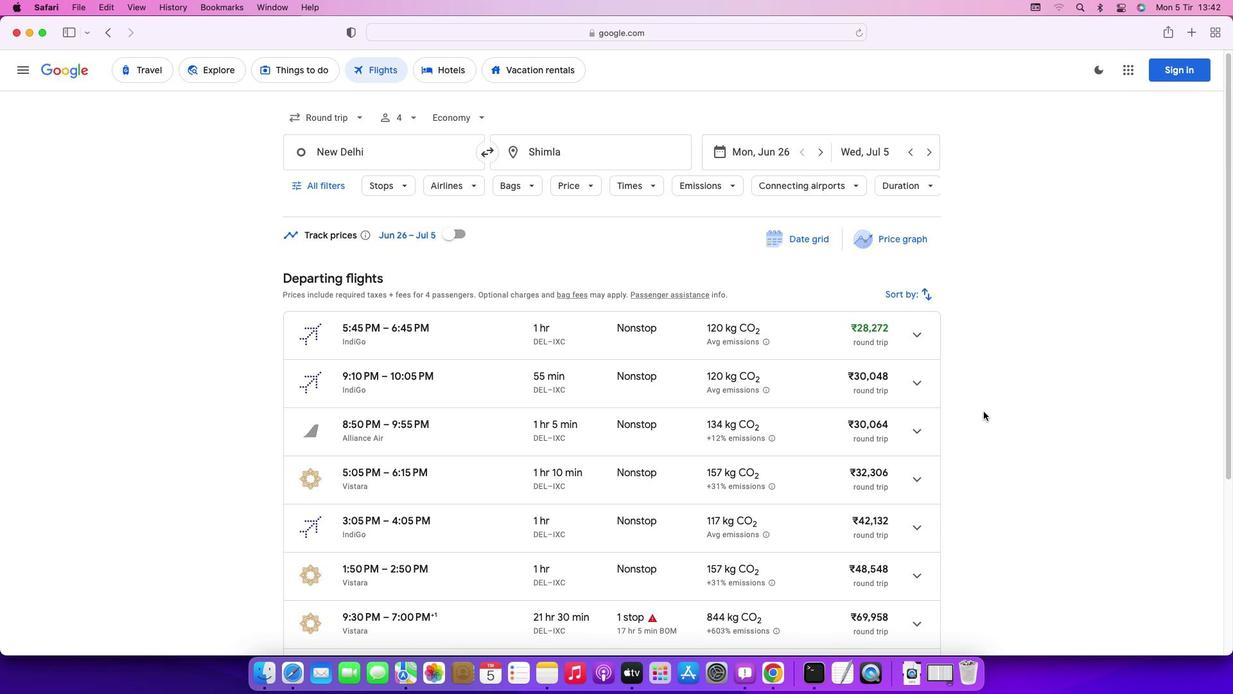 
Action: Mouse scrolled (984, 411) with delta (0, 0)
Screenshot: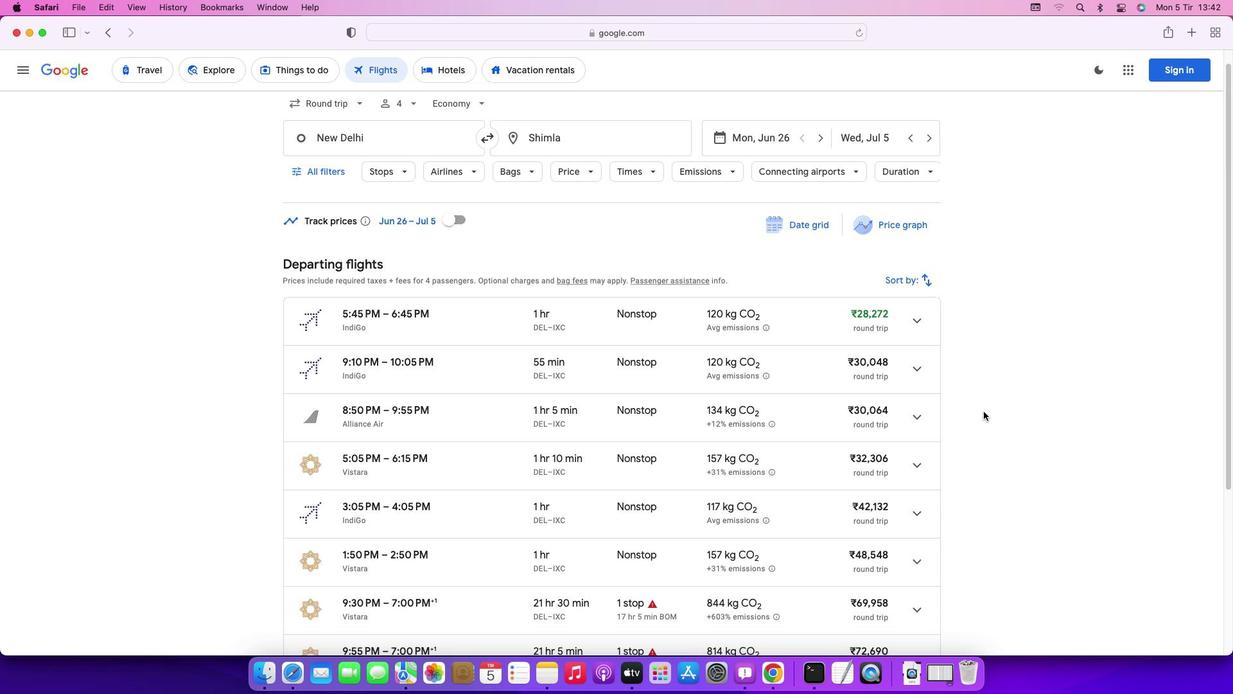 
Action: Mouse scrolled (984, 411) with delta (0, 0)
Screenshot: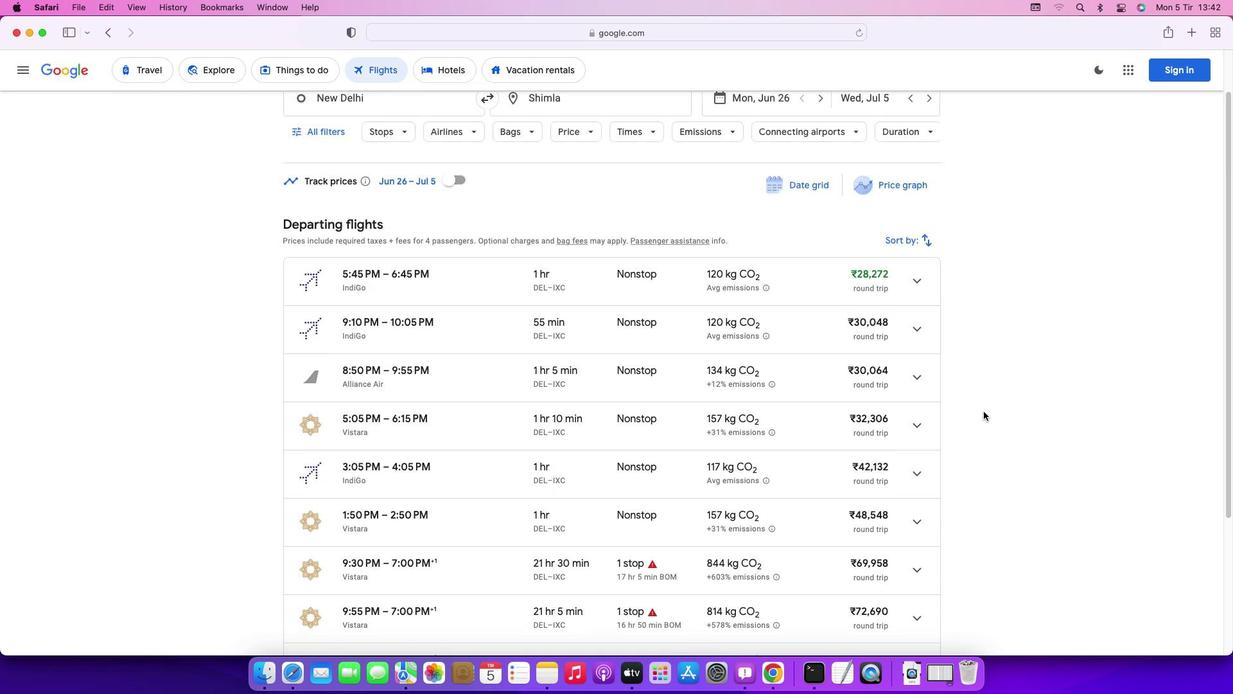 
Action: Mouse scrolled (984, 411) with delta (0, 0)
Screenshot: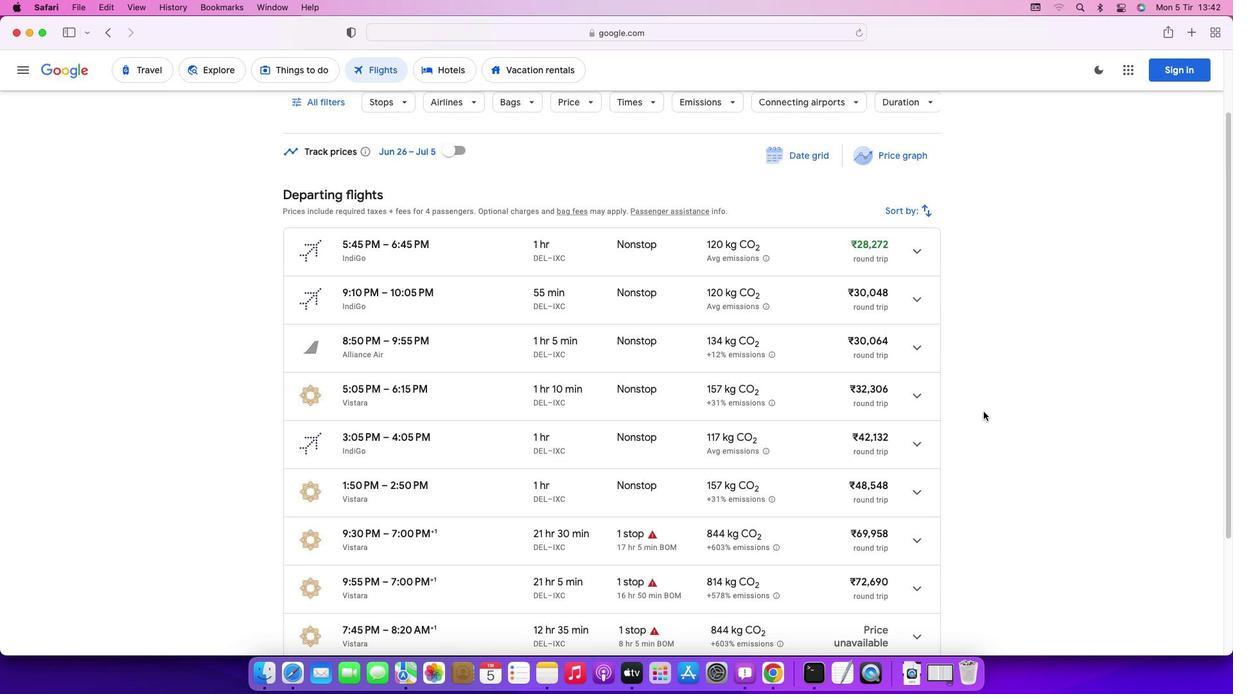 
Action: Mouse scrolled (984, 411) with delta (0, 0)
Screenshot: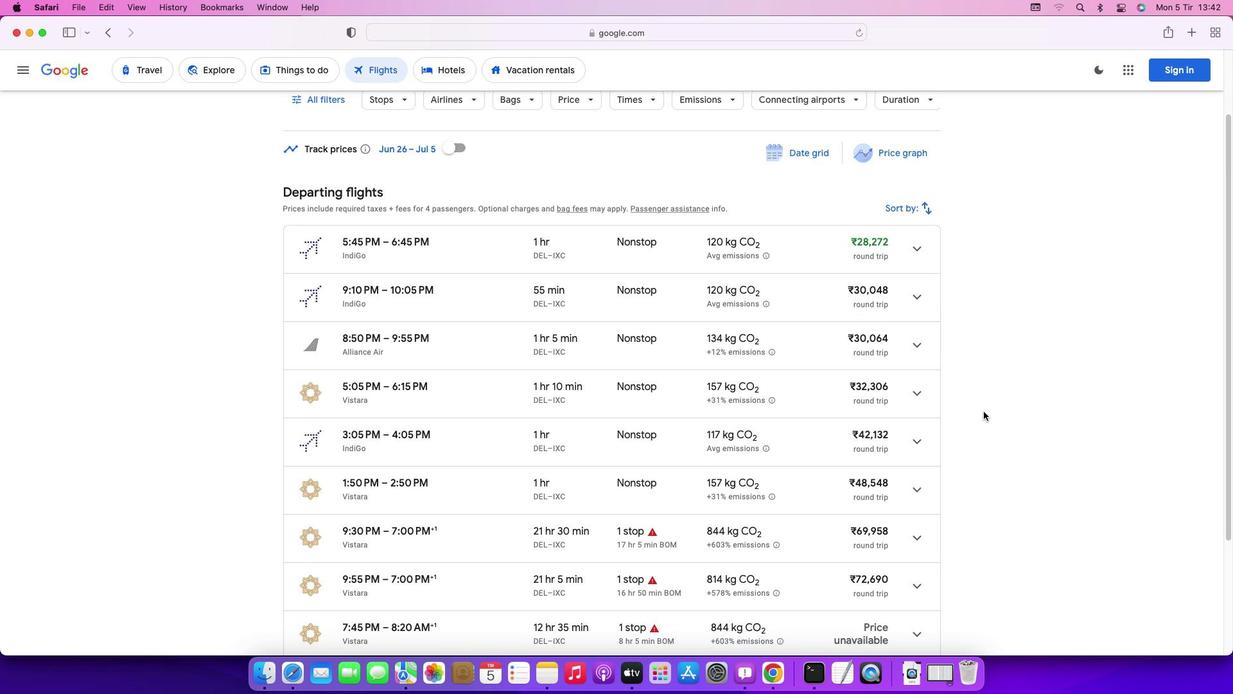 
Action: Mouse scrolled (984, 411) with delta (0, 0)
Screenshot: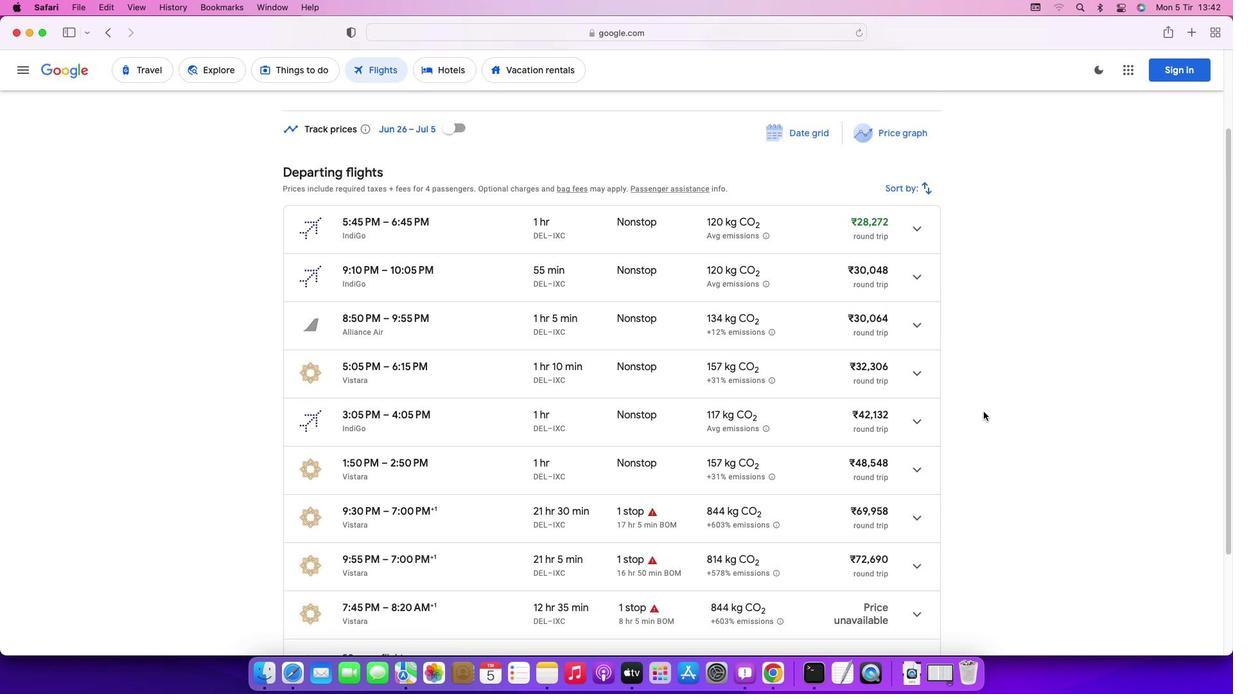 
Action: Mouse scrolled (984, 411) with delta (0, -1)
Screenshot: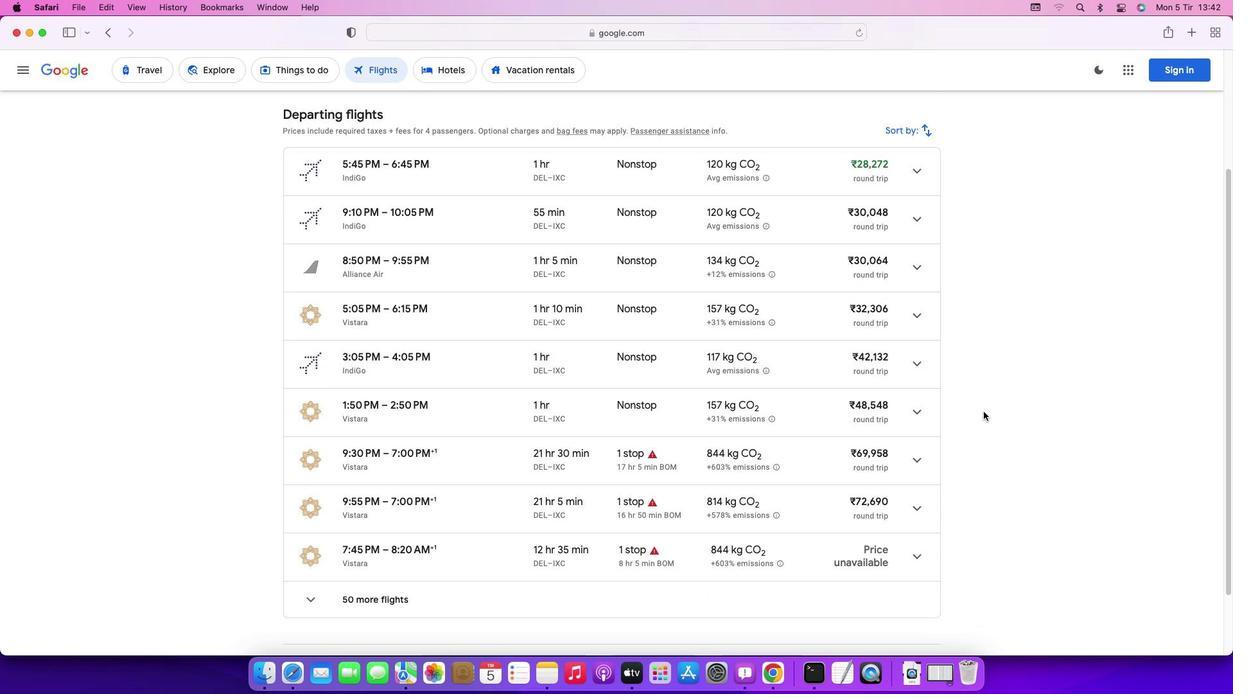 
Action: Mouse moved to (219, 70)
Screenshot: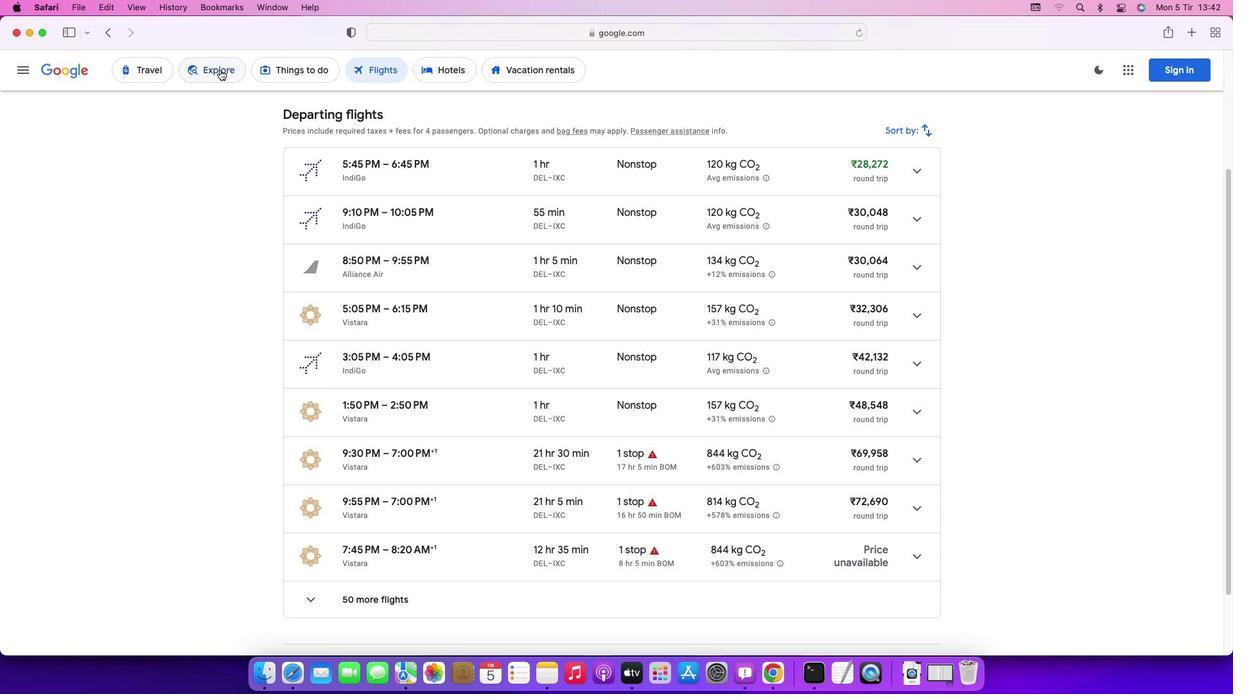 
Action: Mouse pressed left at (219, 70)
Screenshot: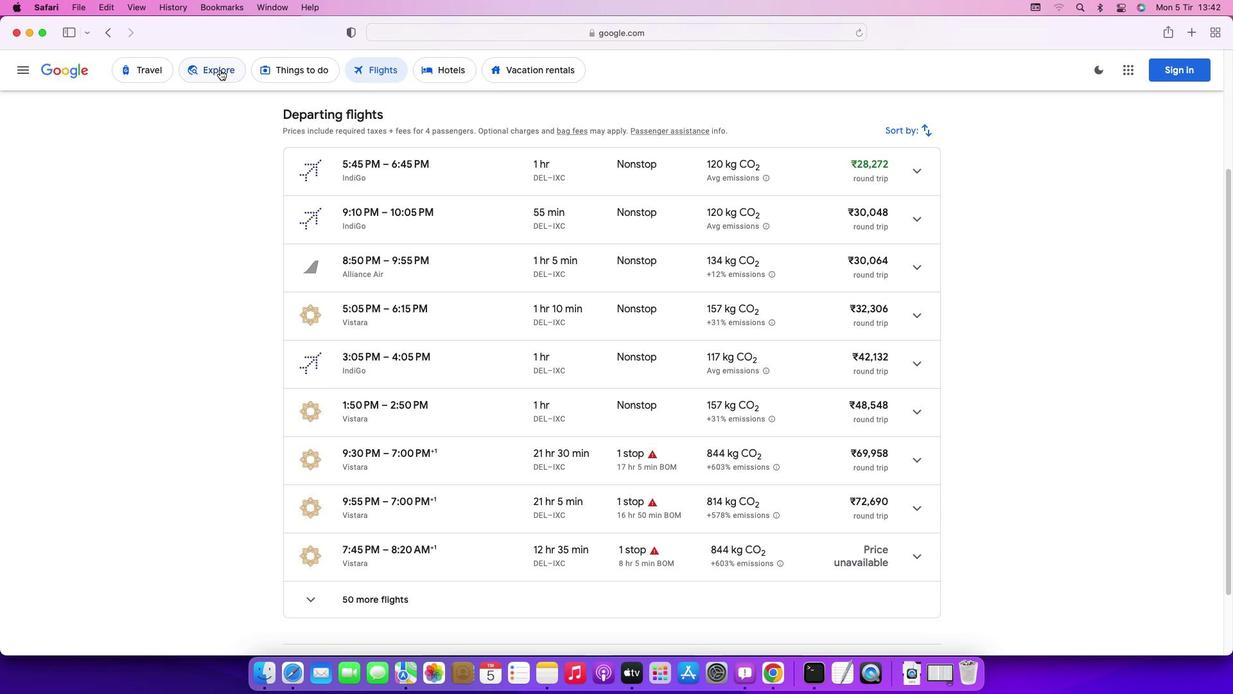 
Action: Mouse moved to (296, 370)
Screenshot: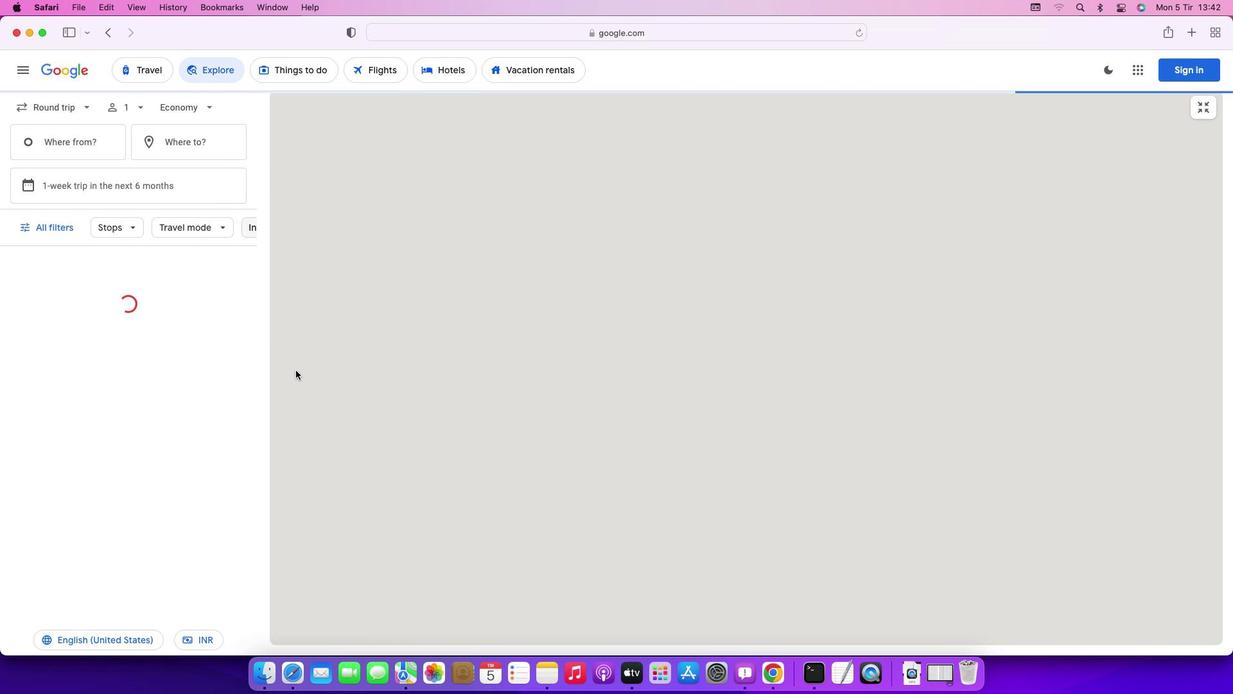 
Action: Mouse scrolled (296, 370) with delta (0, 0)
Screenshot: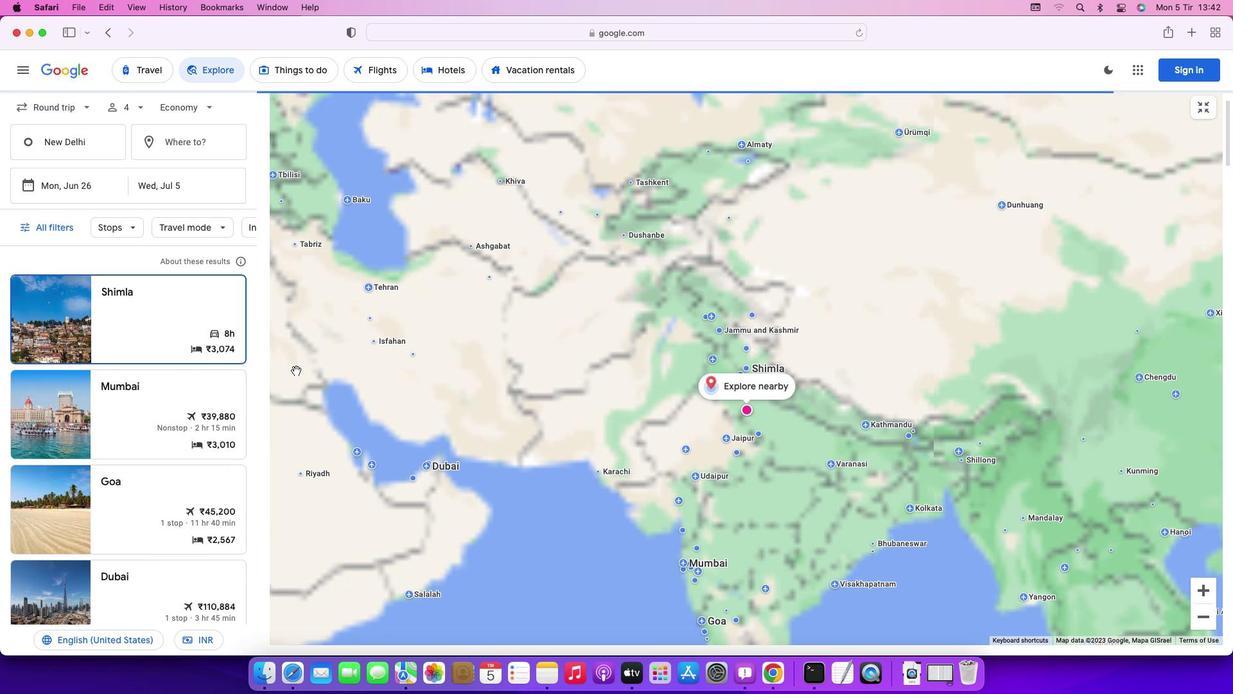 
Action: Mouse scrolled (296, 370) with delta (0, 0)
Screenshot: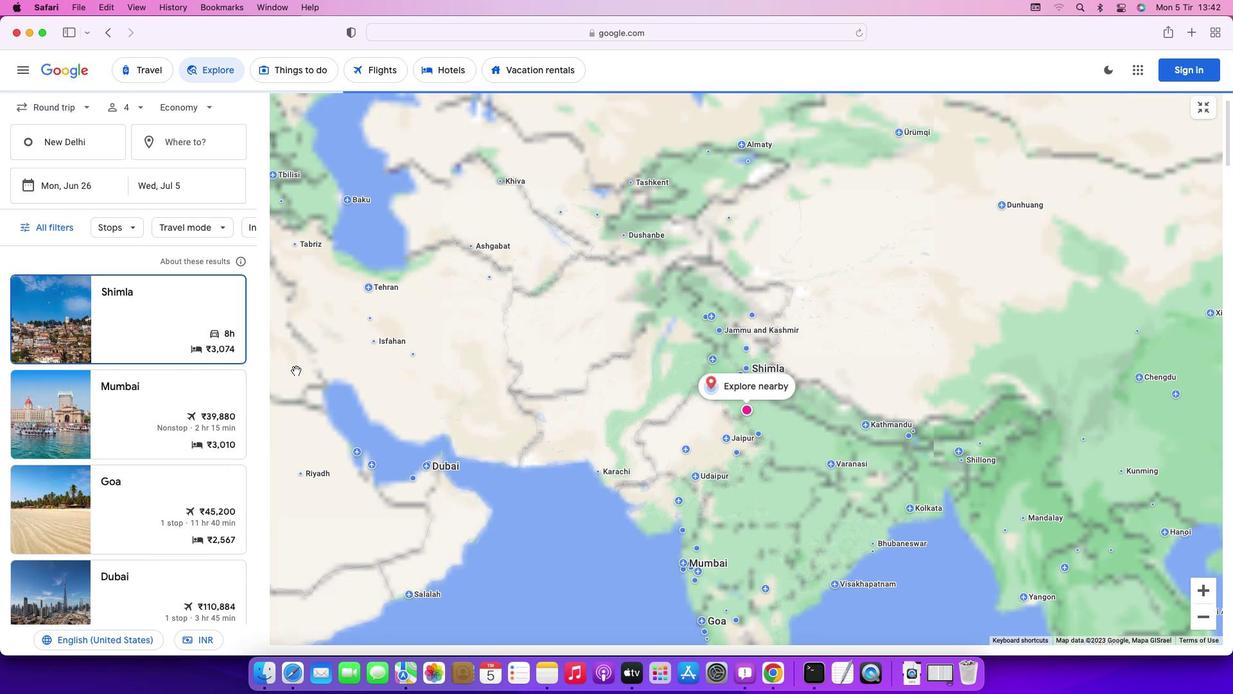 
Action: Mouse scrolled (296, 370) with delta (0, 0)
Screenshot: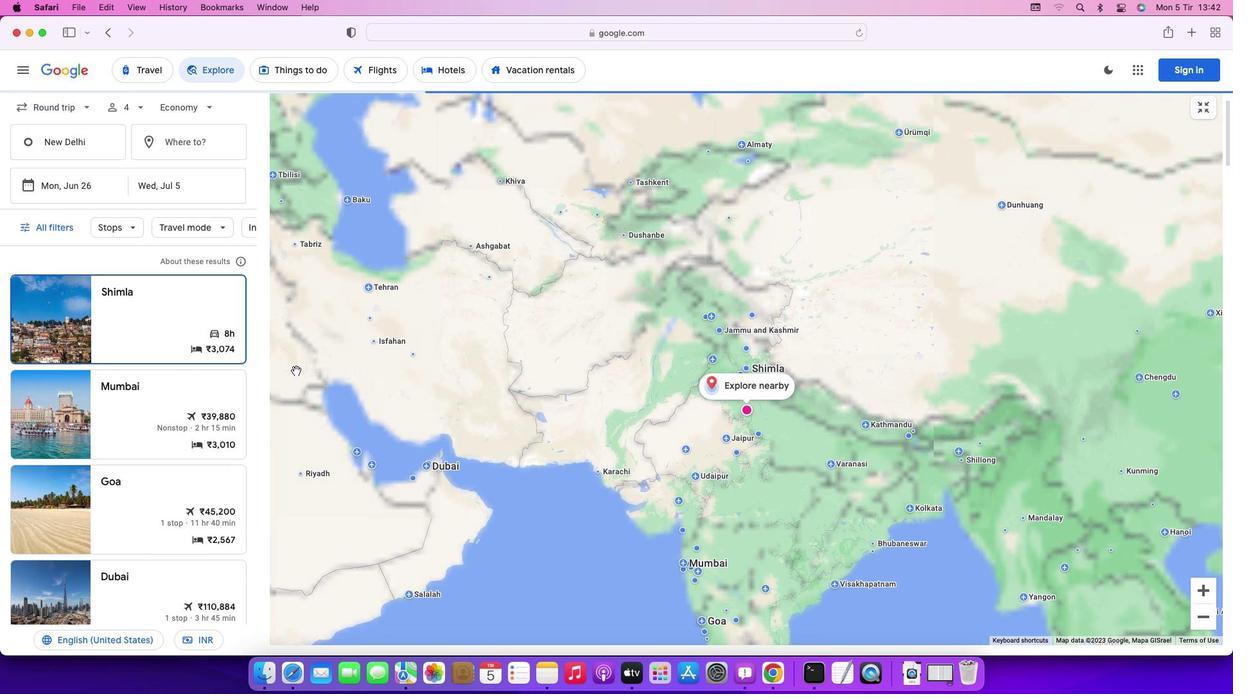 
Action: Mouse scrolled (296, 370) with delta (0, -1)
Screenshot: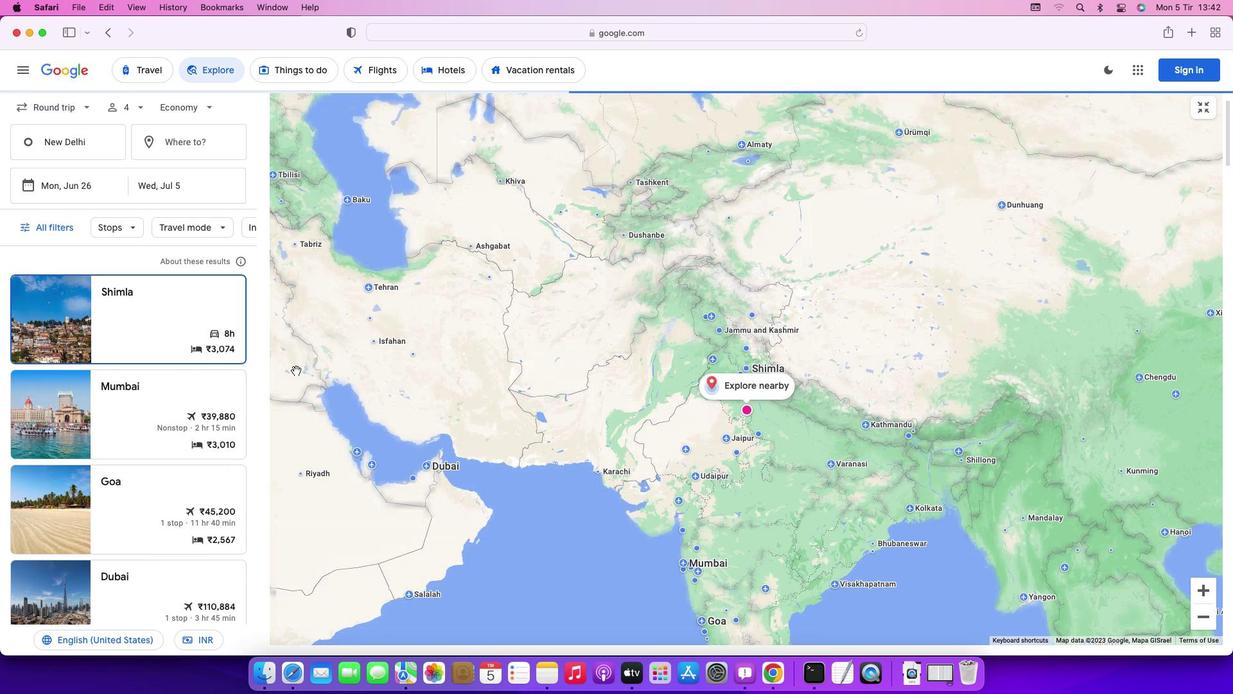 
Action: Mouse scrolled (296, 370) with delta (0, -1)
Screenshot: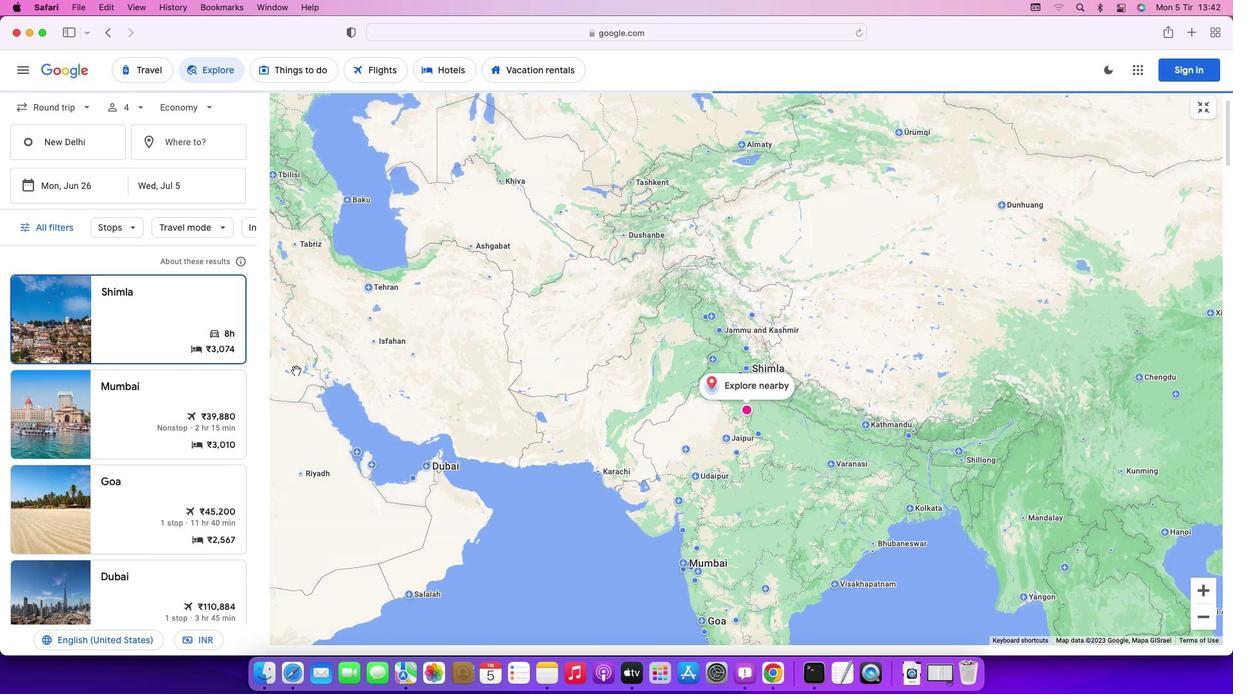 
Action: Mouse moved to (383, 435)
Screenshot: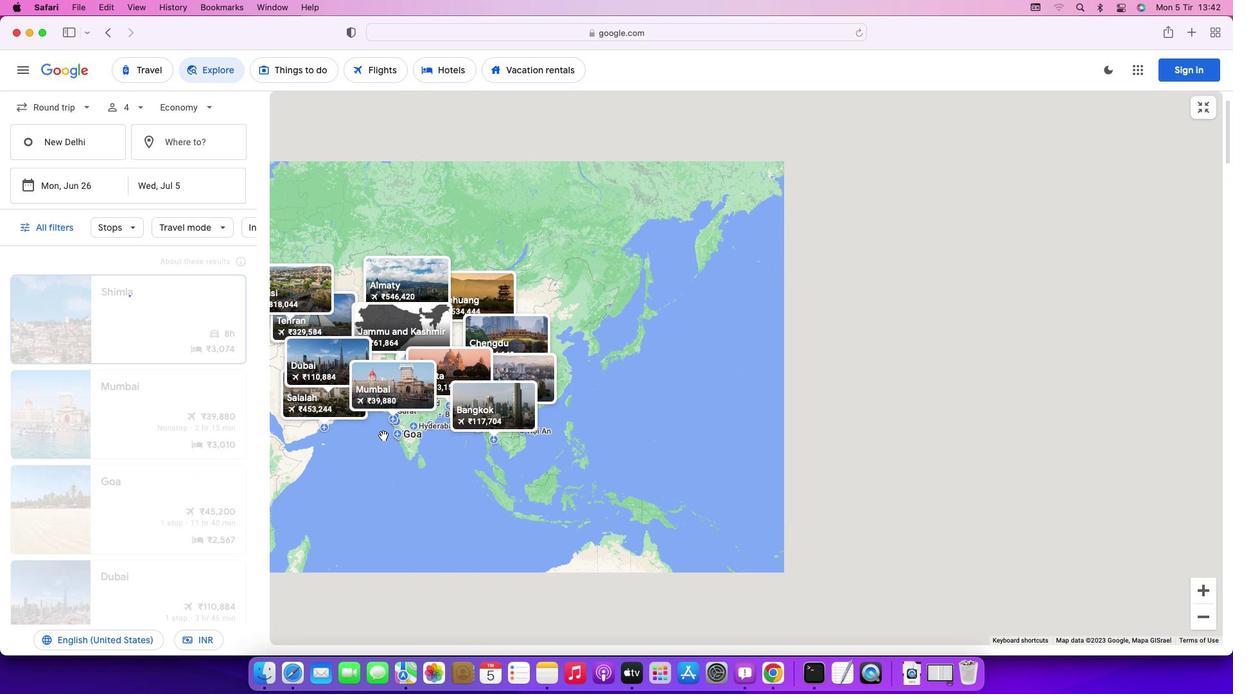 
